 Task: Find connections with filter location Bathurst with filter topic #Techstartupwith filter profile language Spanish with filter current company Tata Power Solar Systems Limited with filter school Vidyavardhini's College of Engineering and Technology with filter industry Farming with filter service category Videography with filter keywords title Help Desk Worker/Desktop Support
Action: Mouse moved to (176, 208)
Screenshot: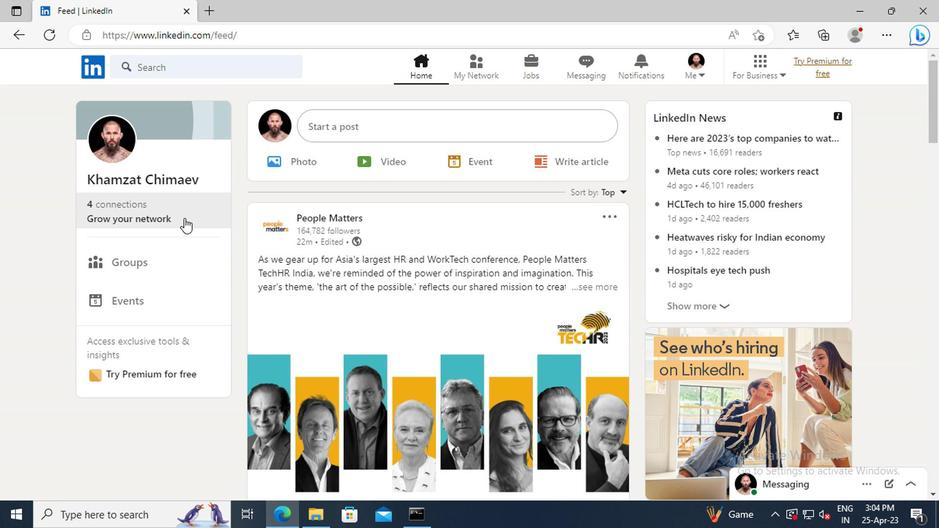 
Action: Mouse pressed left at (176, 208)
Screenshot: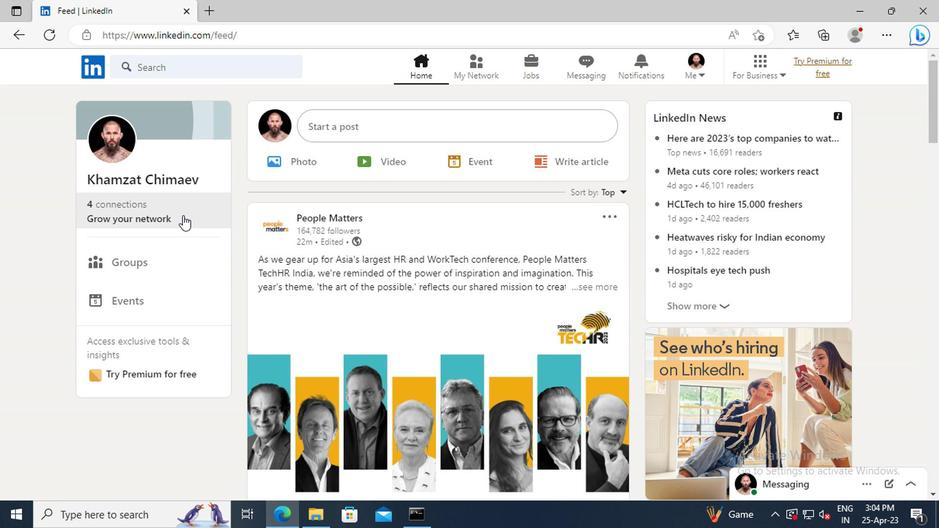 
Action: Mouse moved to (166, 150)
Screenshot: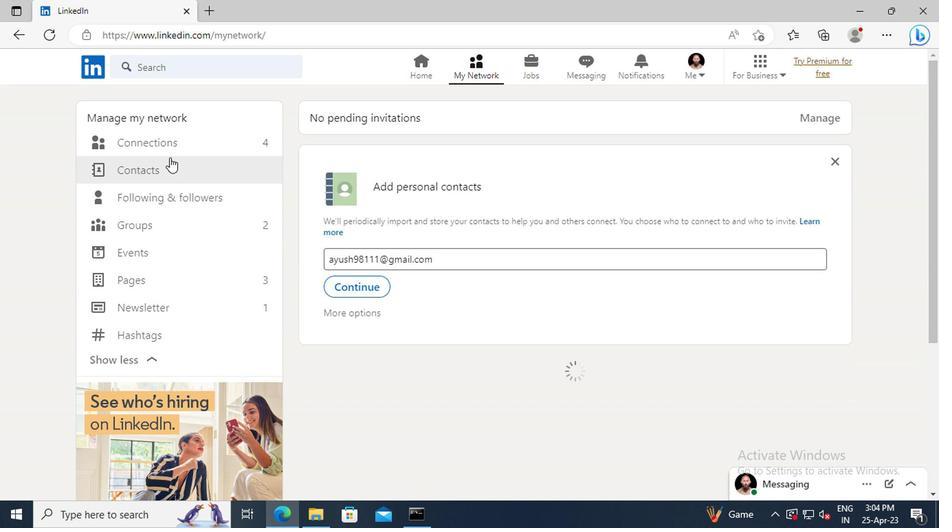 
Action: Mouse pressed left at (166, 150)
Screenshot: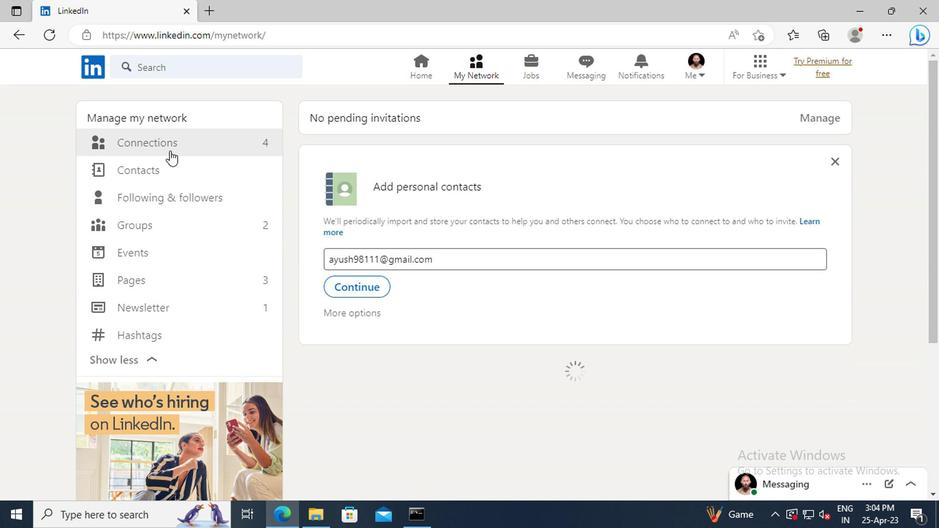 
Action: Mouse moved to (557, 142)
Screenshot: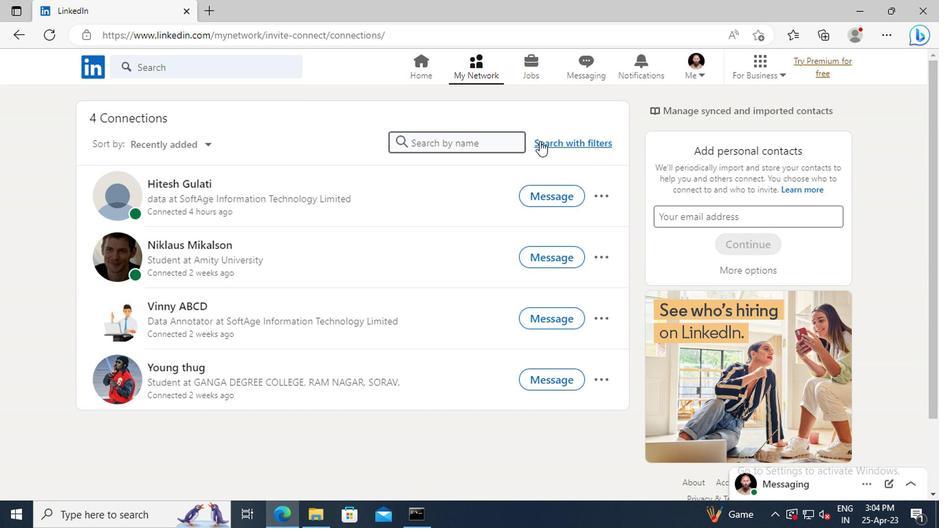 
Action: Mouse pressed left at (557, 142)
Screenshot: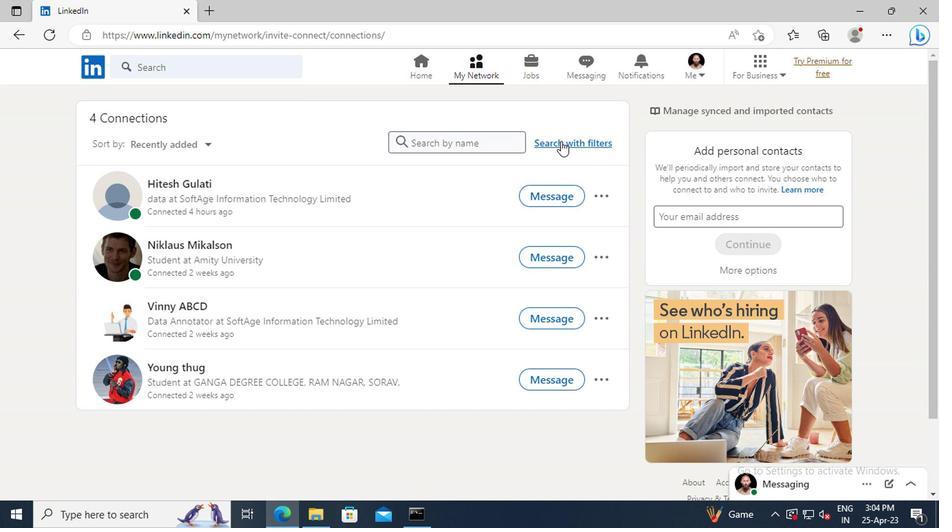 
Action: Mouse moved to (510, 110)
Screenshot: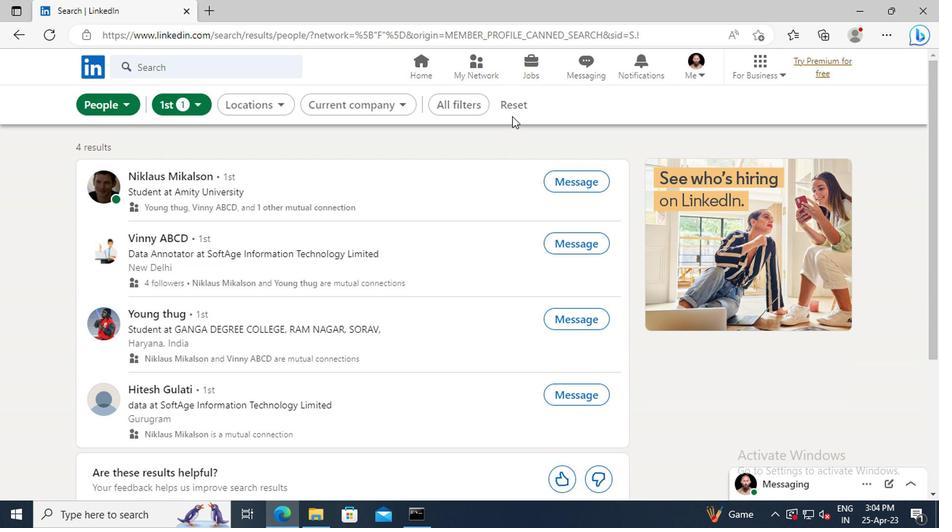 
Action: Mouse pressed left at (510, 110)
Screenshot: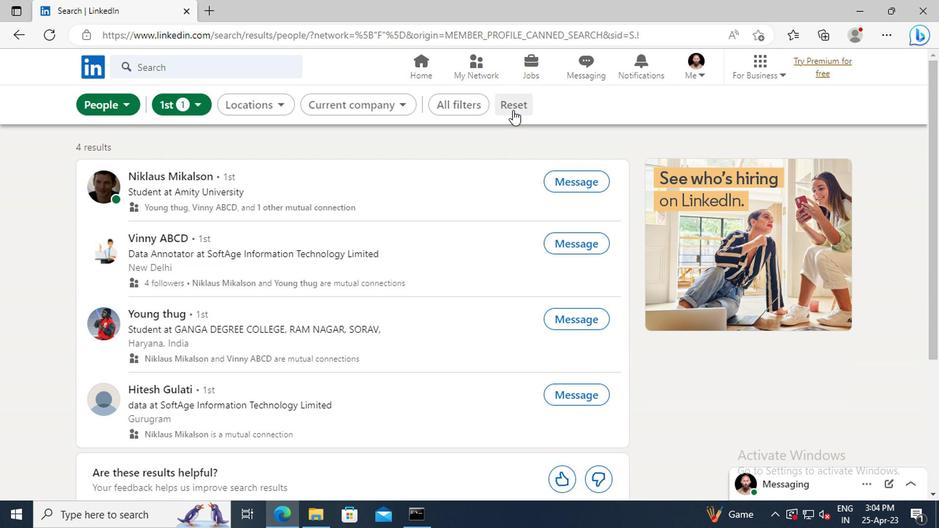 
Action: Mouse moved to (488, 109)
Screenshot: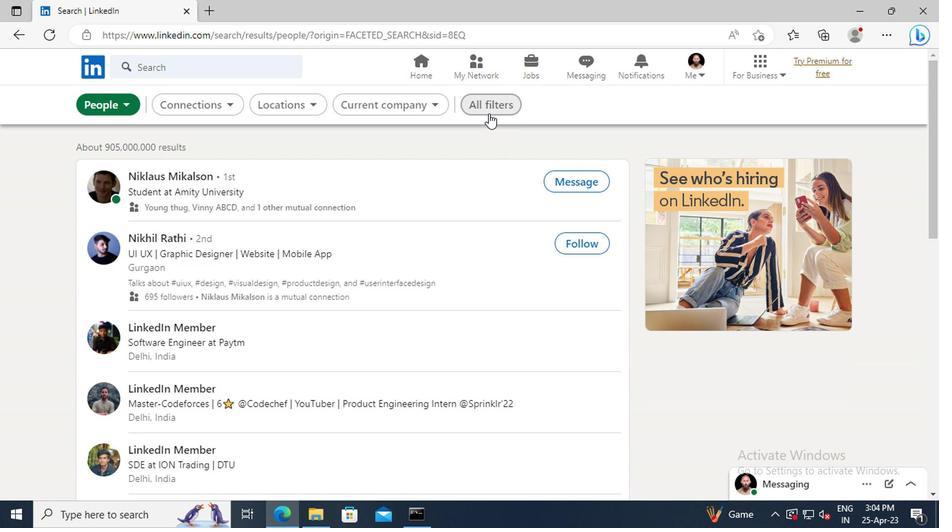 
Action: Mouse pressed left at (488, 109)
Screenshot: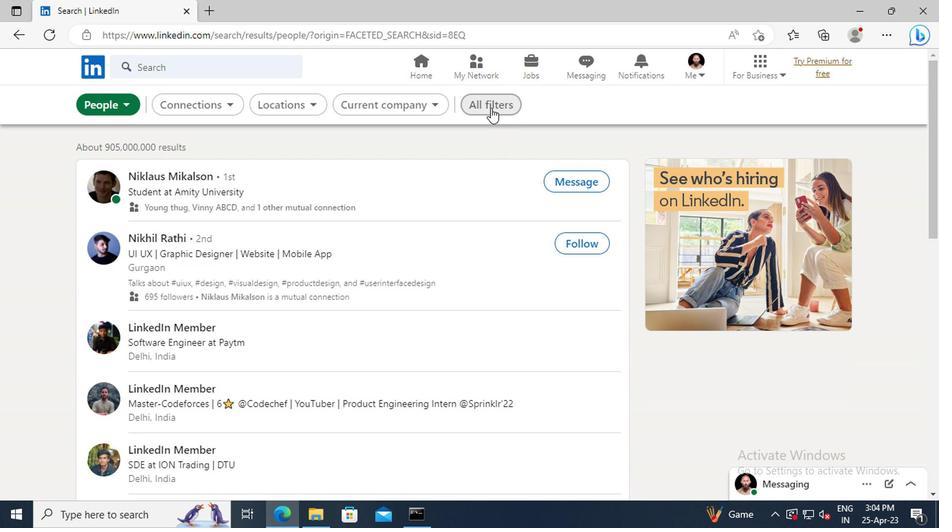 
Action: Mouse moved to (745, 272)
Screenshot: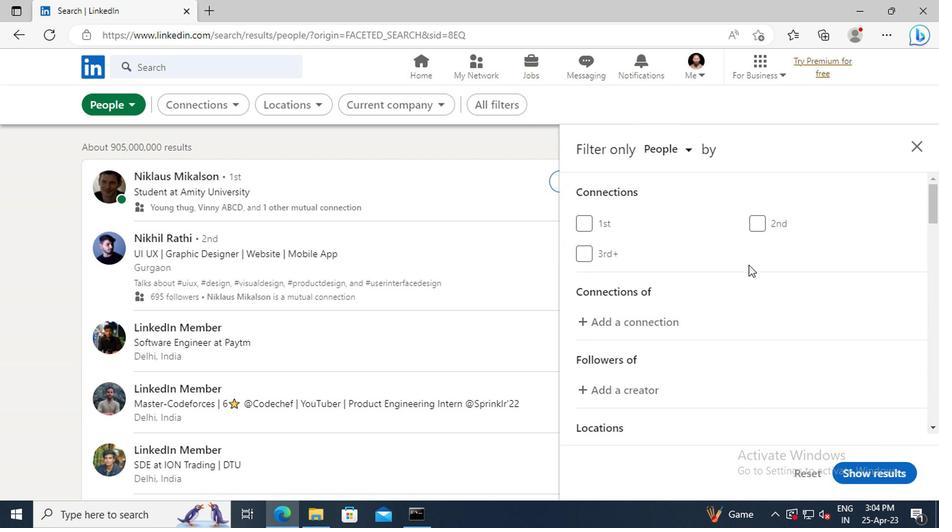 
Action: Mouse scrolled (745, 272) with delta (0, 0)
Screenshot: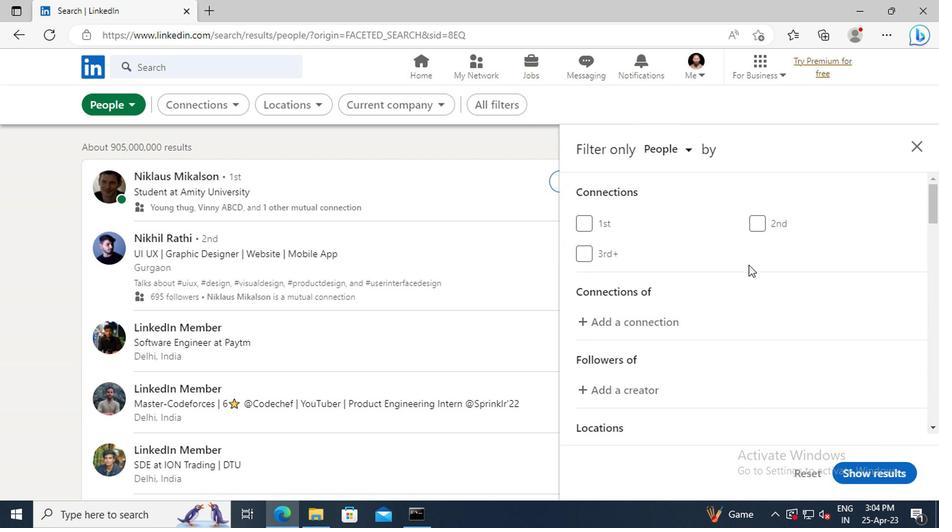 
Action: Mouse moved to (745, 273)
Screenshot: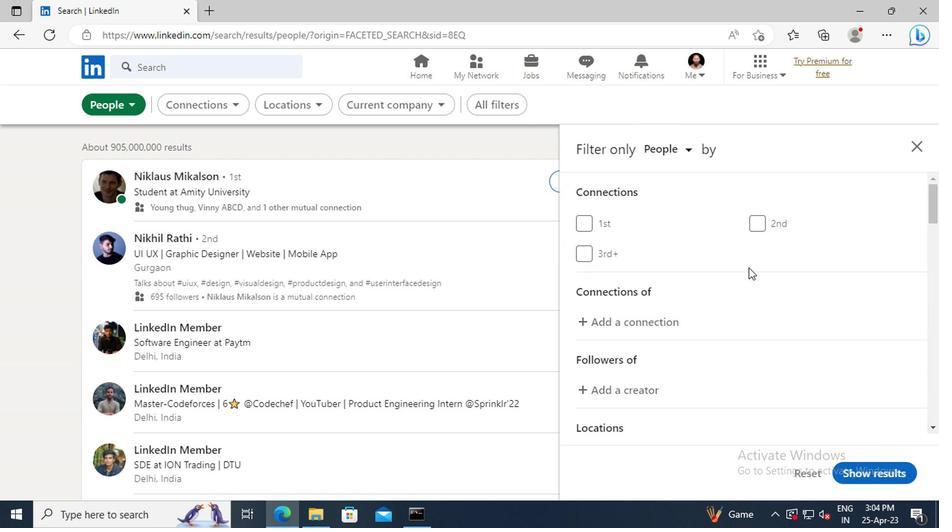 
Action: Mouse scrolled (745, 272) with delta (0, 0)
Screenshot: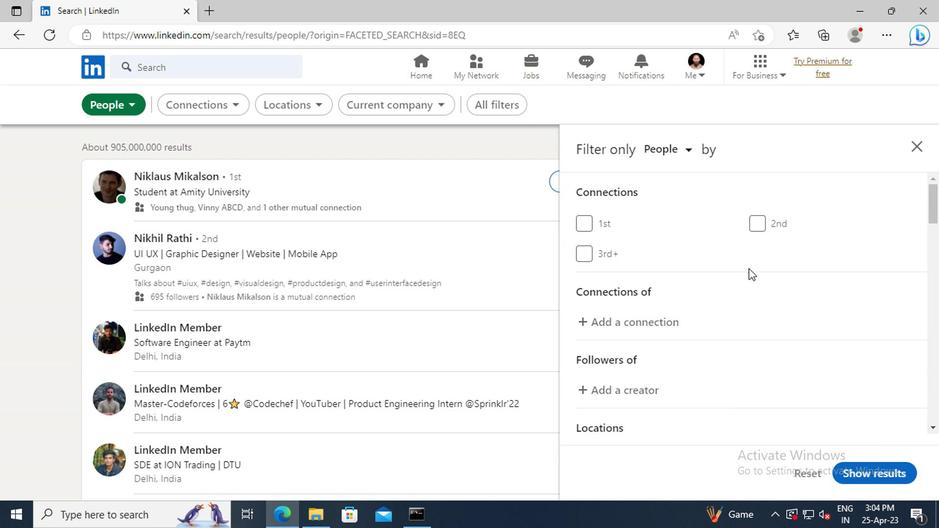 
Action: Mouse scrolled (745, 272) with delta (0, 0)
Screenshot: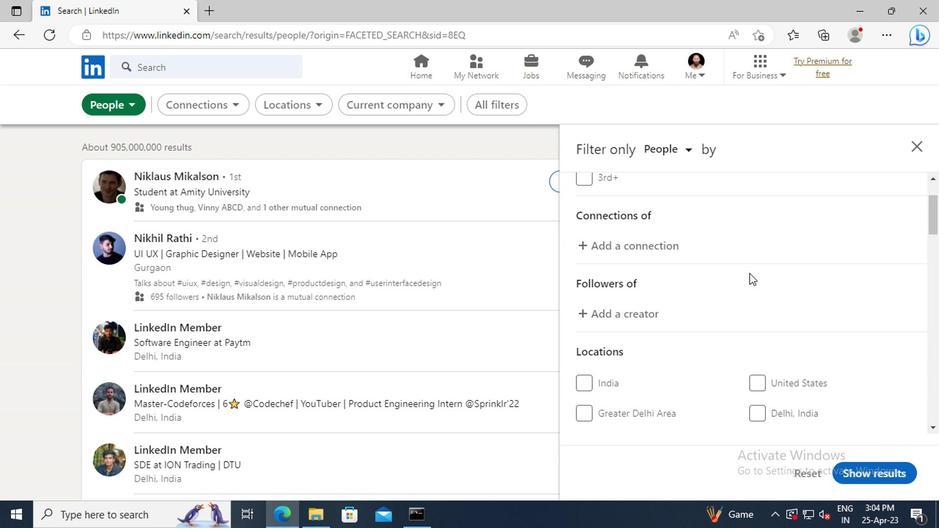 
Action: Mouse scrolled (745, 272) with delta (0, 0)
Screenshot: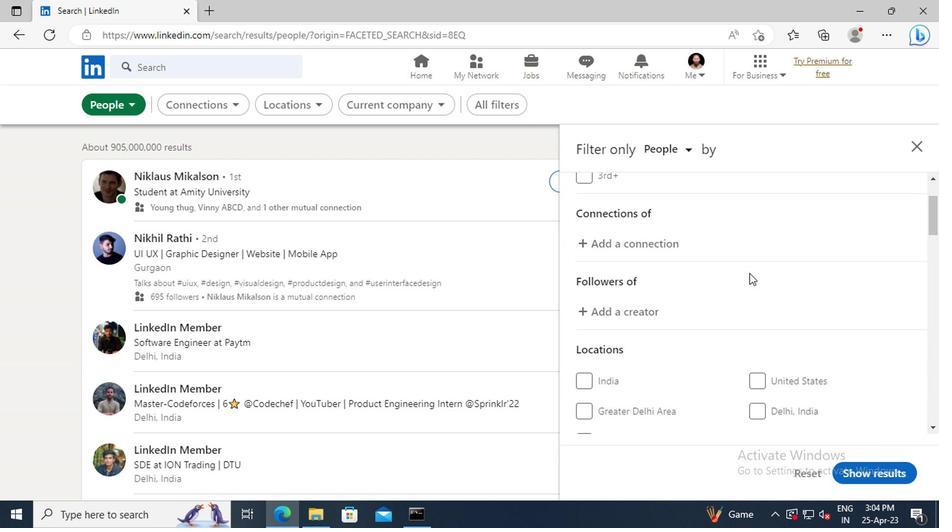 
Action: Mouse moved to (745, 274)
Screenshot: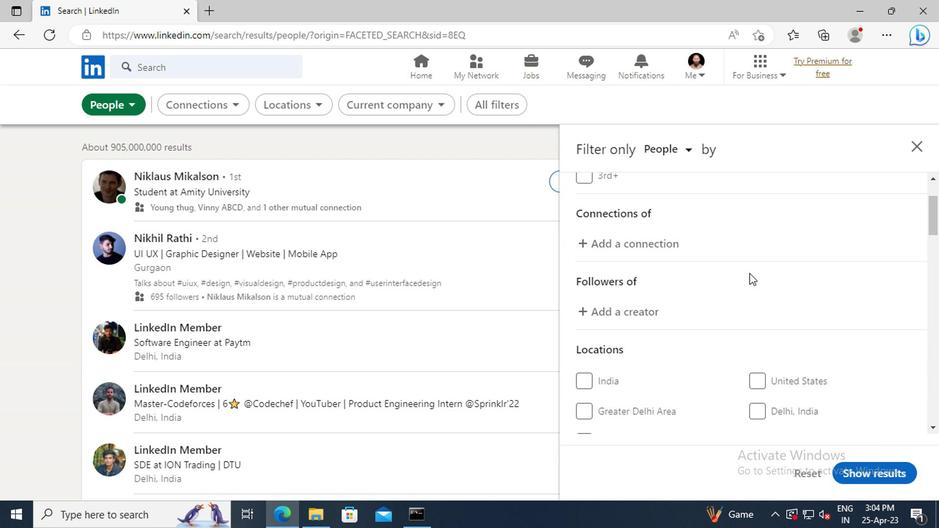 
Action: Mouse scrolled (745, 273) with delta (0, 0)
Screenshot: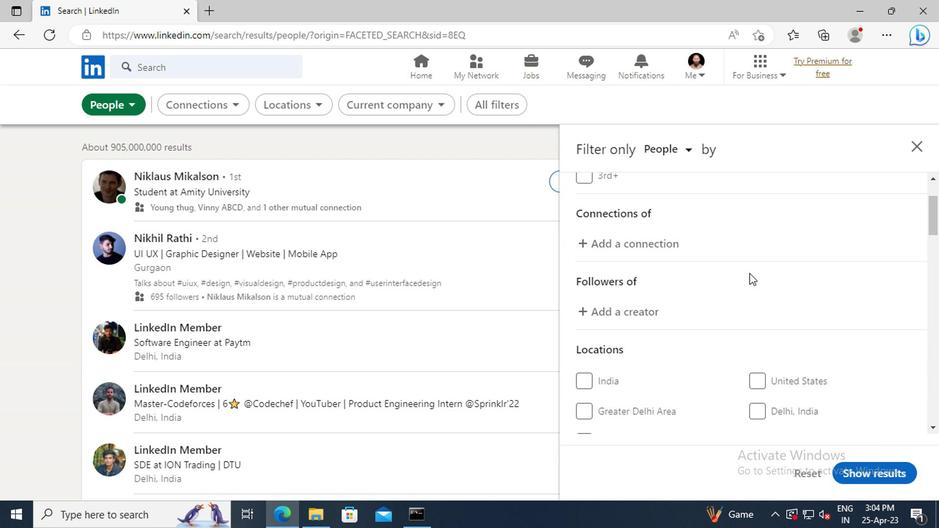 
Action: Mouse moved to (778, 320)
Screenshot: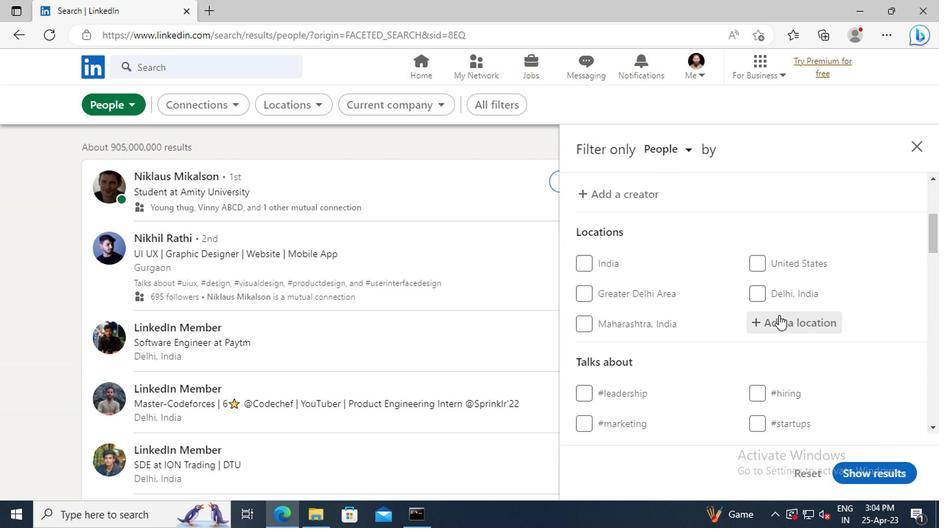 
Action: Mouse pressed left at (778, 320)
Screenshot: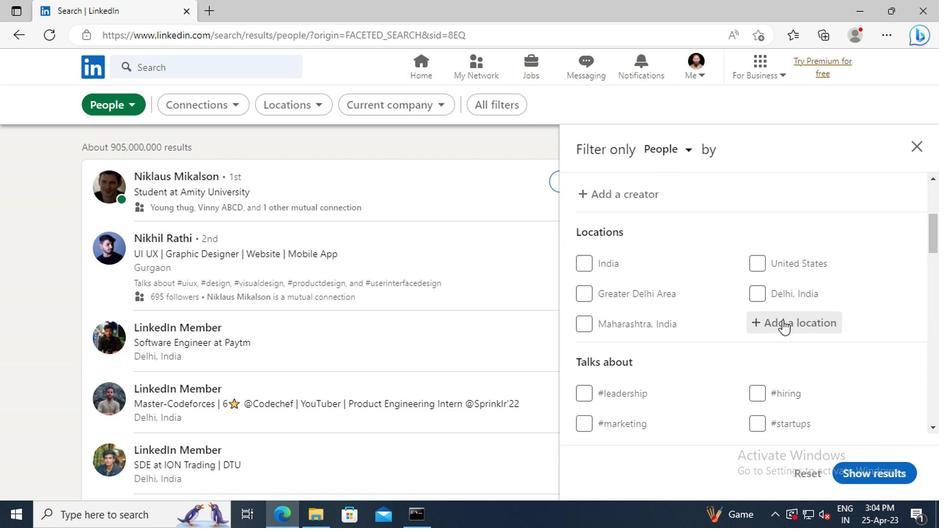 
Action: Key pressed <Key.shift>BATHURST
Screenshot: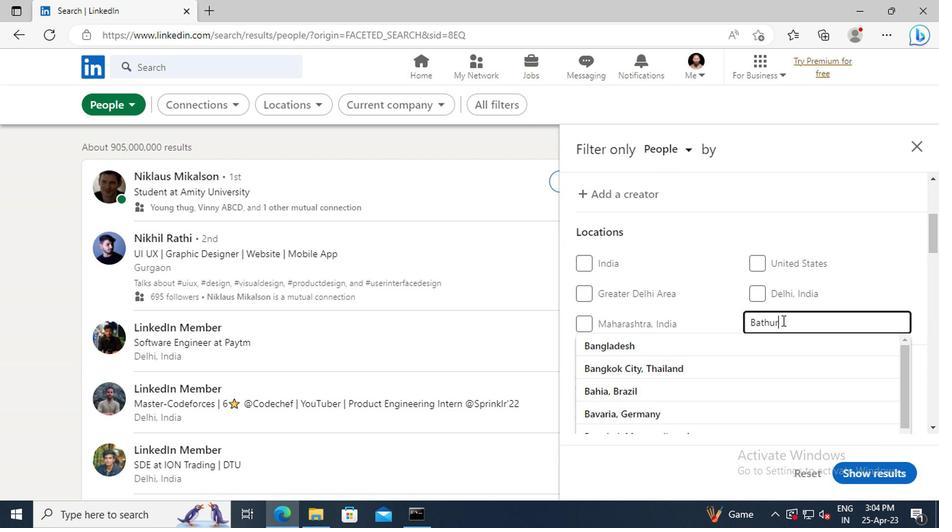 
Action: Mouse moved to (787, 348)
Screenshot: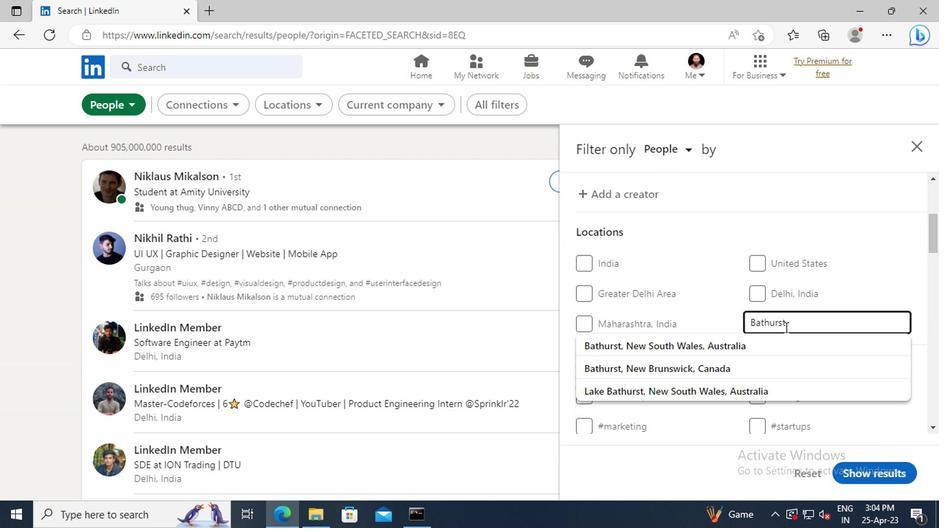 
Action: Mouse pressed left at (787, 348)
Screenshot: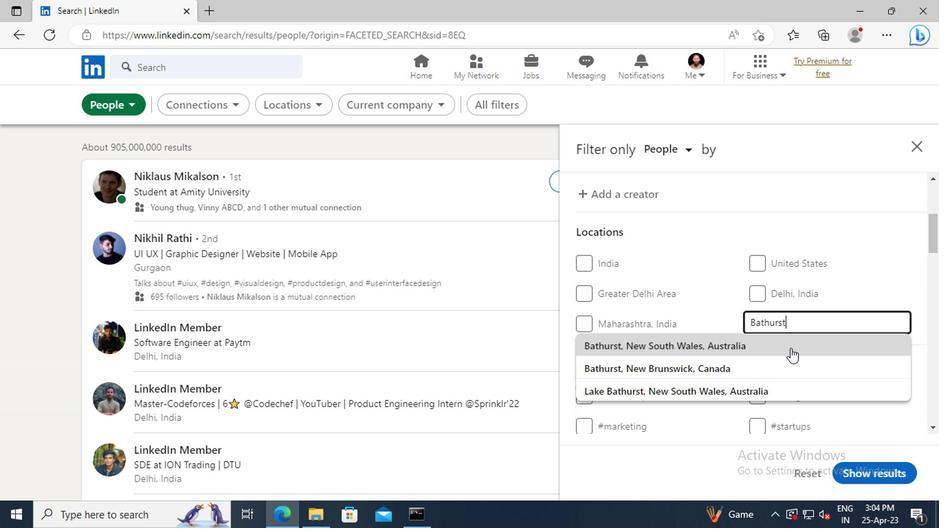 
Action: Mouse moved to (786, 325)
Screenshot: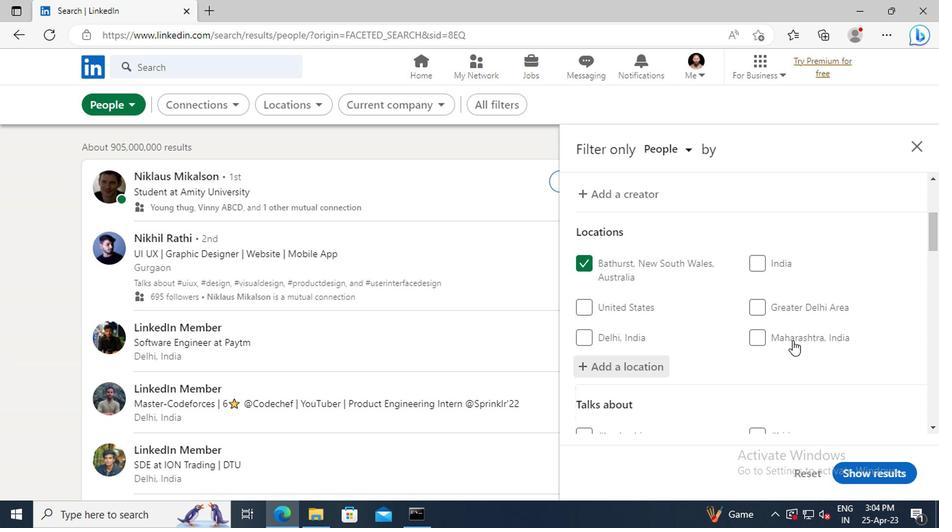 
Action: Mouse scrolled (786, 324) with delta (0, 0)
Screenshot: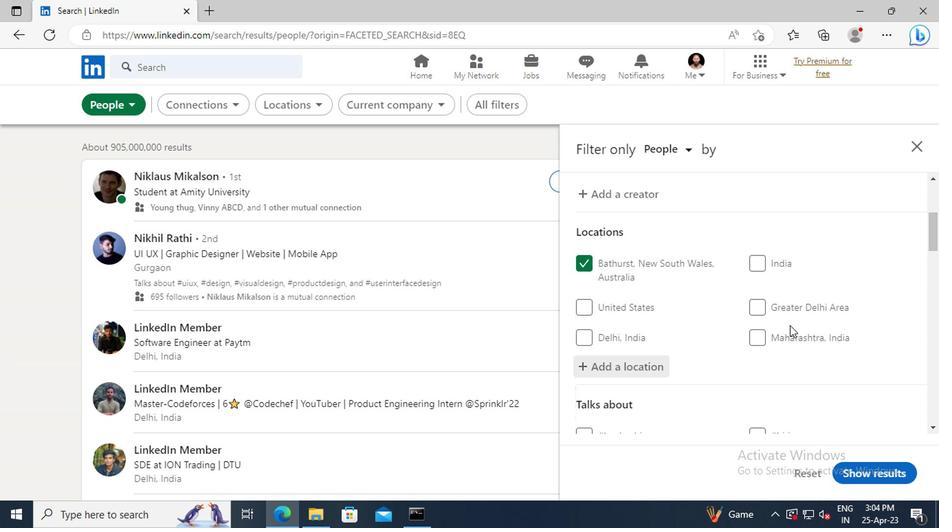 
Action: Mouse scrolled (786, 324) with delta (0, 0)
Screenshot: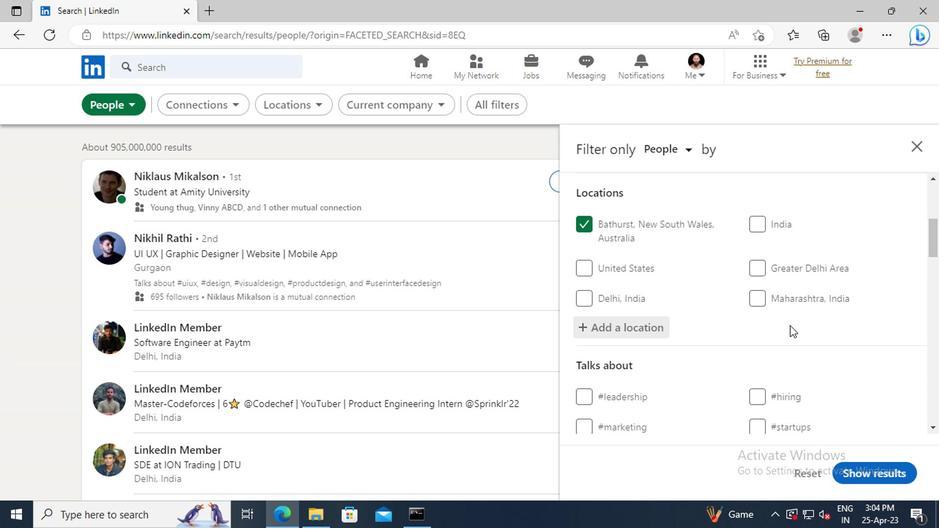 
Action: Mouse scrolled (786, 324) with delta (0, 0)
Screenshot: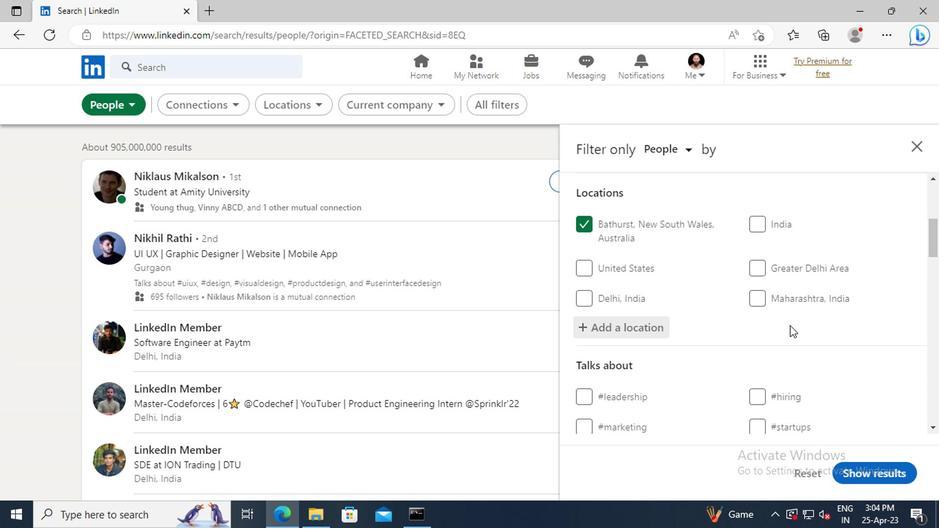 
Action: Mouse scrolled (786, 324) with delta (0, 0)
Screenshot: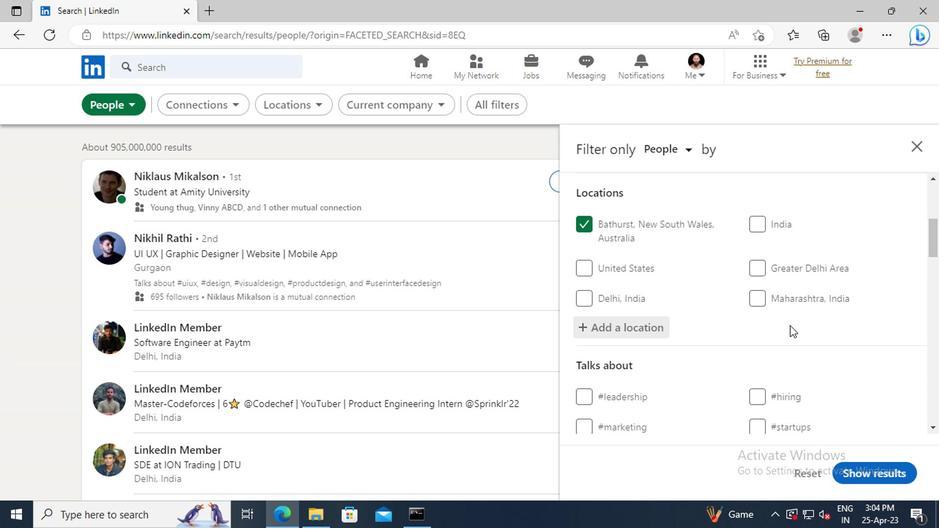 
Action: Mouse moved to (791, 343)
Screenshot: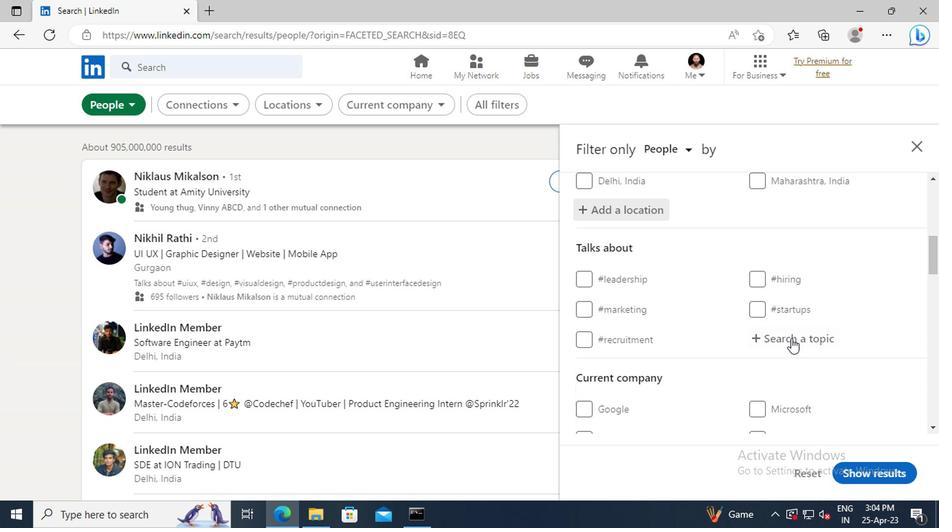
Action: Mouse pressed left at (791, 343)
Screenshot: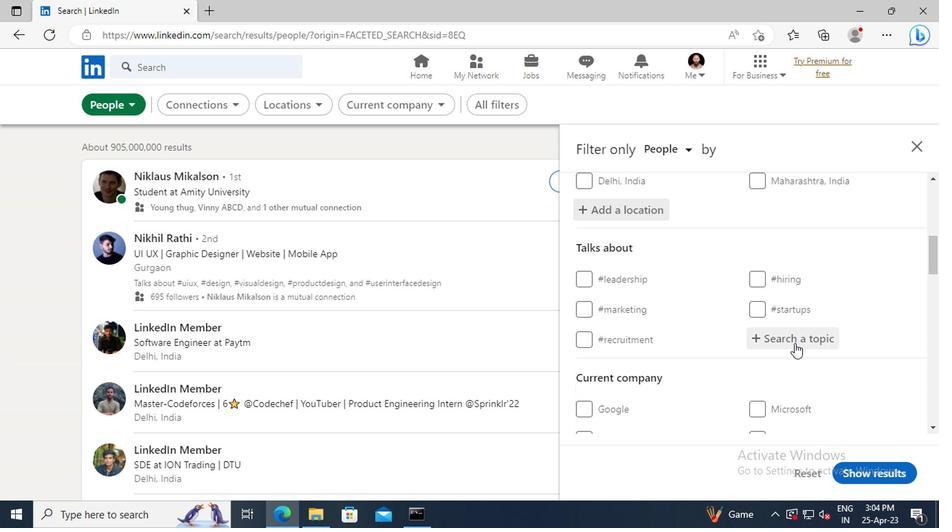 
Action: Key pressed <Key.shift>#<Key.shift>TECHSTARTUPWITH
Screenshot: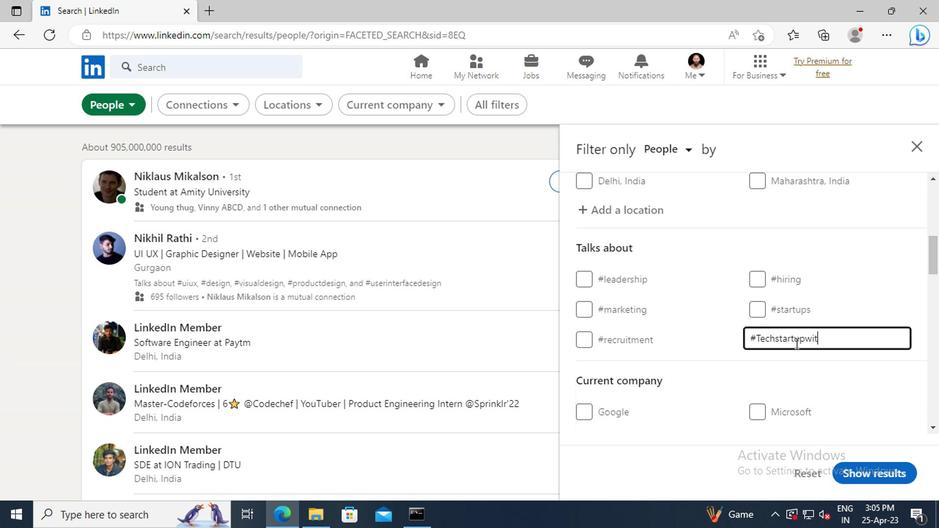 
Action: Mouse scrolled (791, 342) with delta (0, 0)
Screenshot: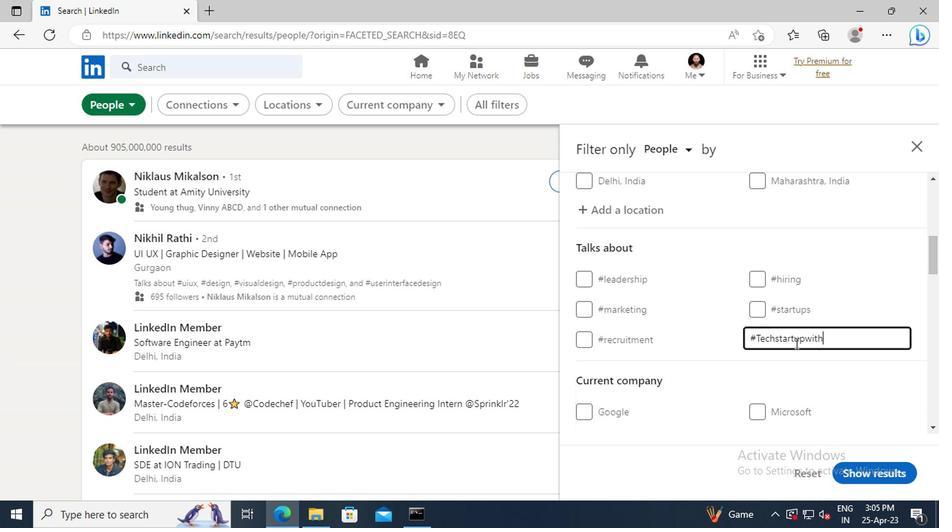 
Action: Mouse scrolled (791, 342) with delta (0, 0)
Screenshot: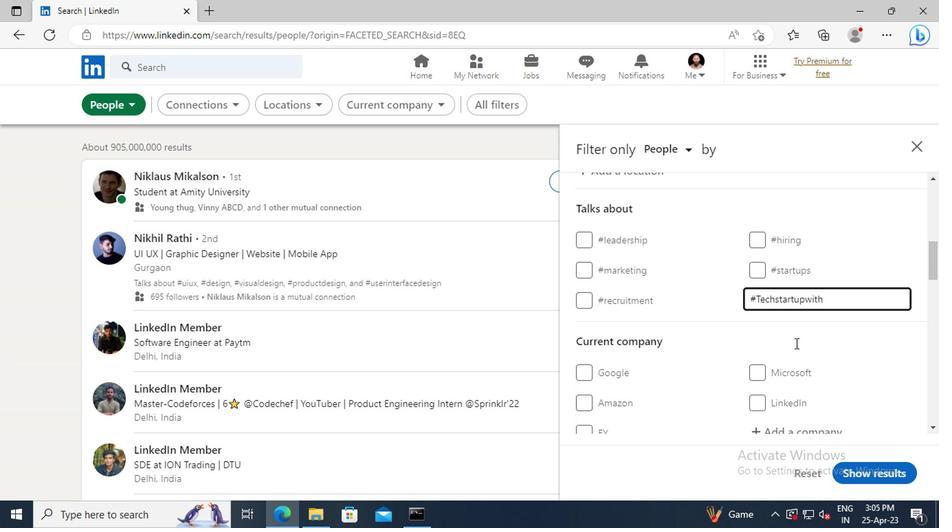 
Action: Mouse scrolled (791, 342) with delta (0, 0)
Screenshot: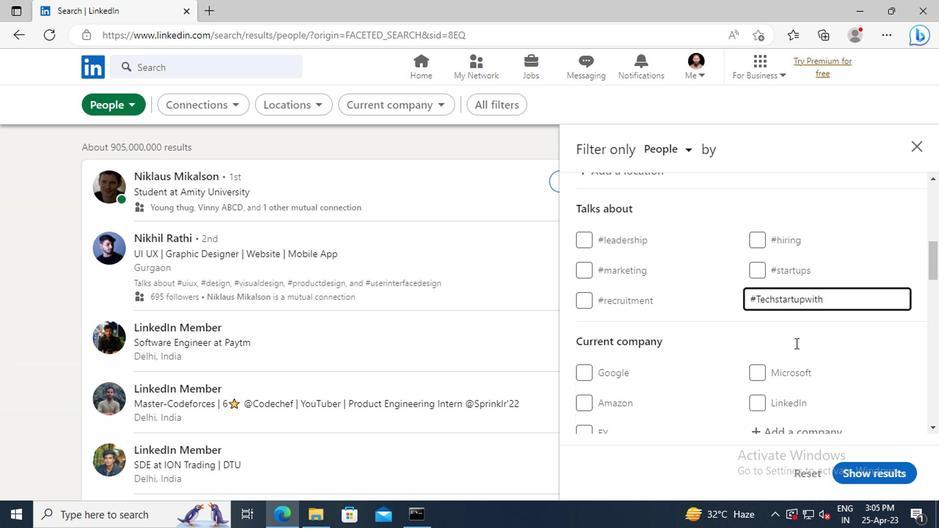 
Action: Mouse scrolled (791, 342) with delta (0, 0)
Screenshot: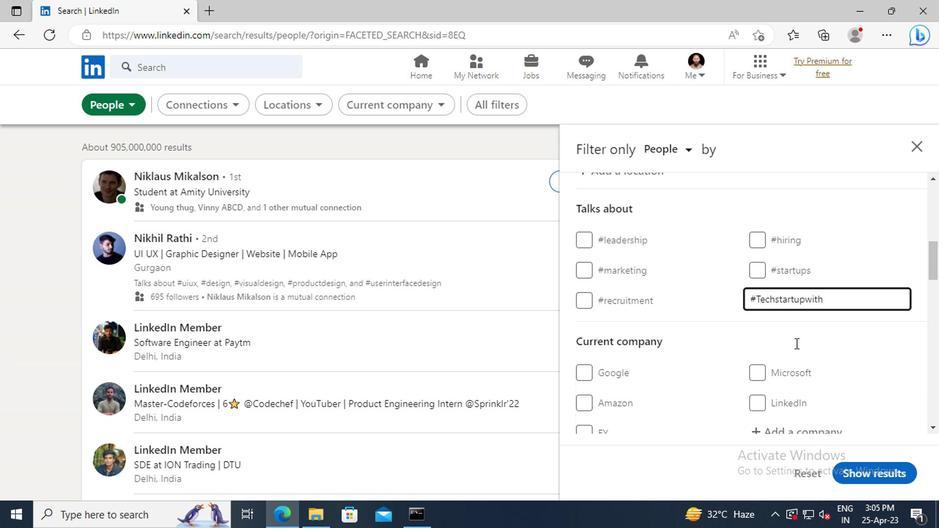 
Action: Mouse scrolled (791, 342) with delta (0, 0)
Screenshot: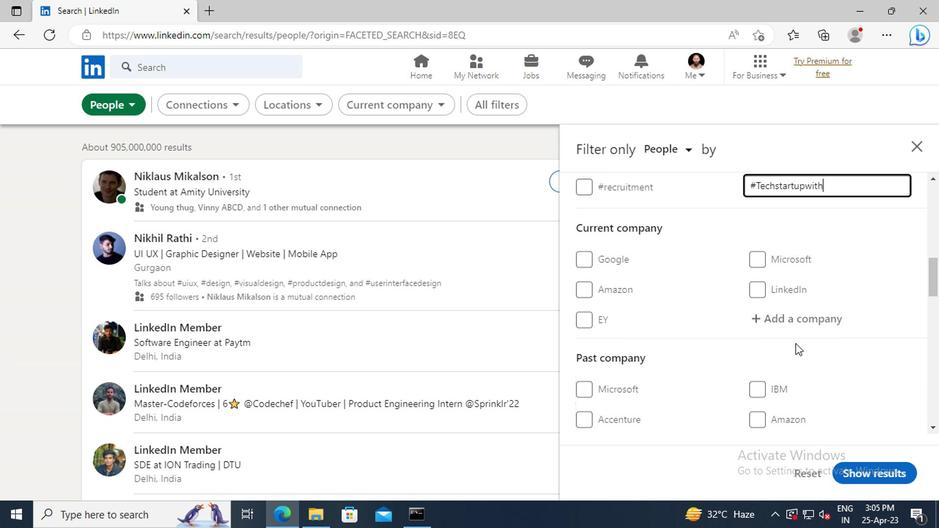 
Action: Mouse scrolled (791, 342) with delta (0, 0)
Screenshot: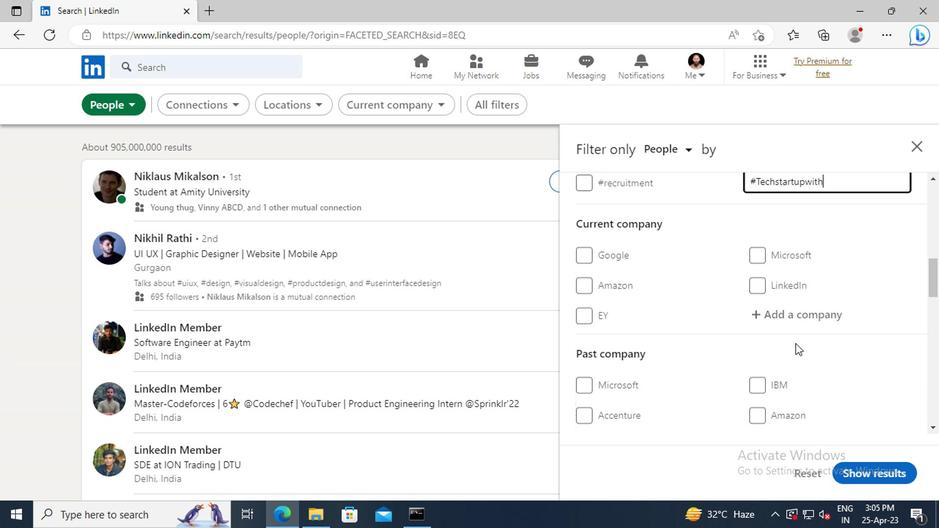 
Action: Mouse scrolled (791, 342) with delta (0, 0)
Screenshot: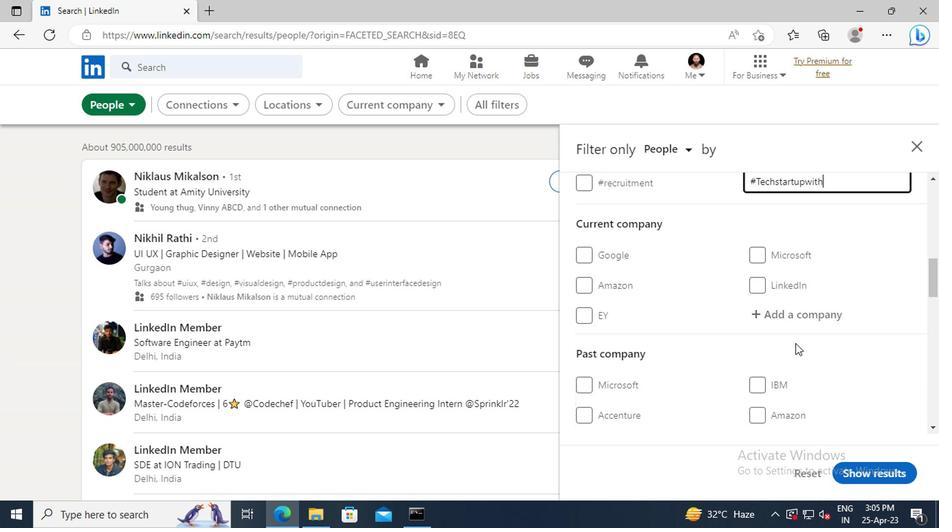 
Action: Mouse scrolled (791, 342) with delta (0, 0)
Screenshot: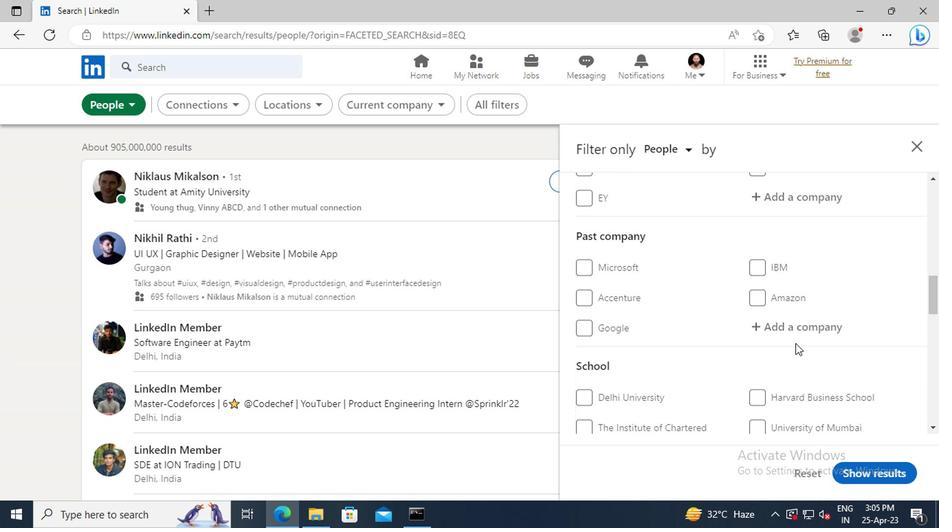 
Action: Mouse scrolled (791, 342) with delta (0, 0)
Screenshot: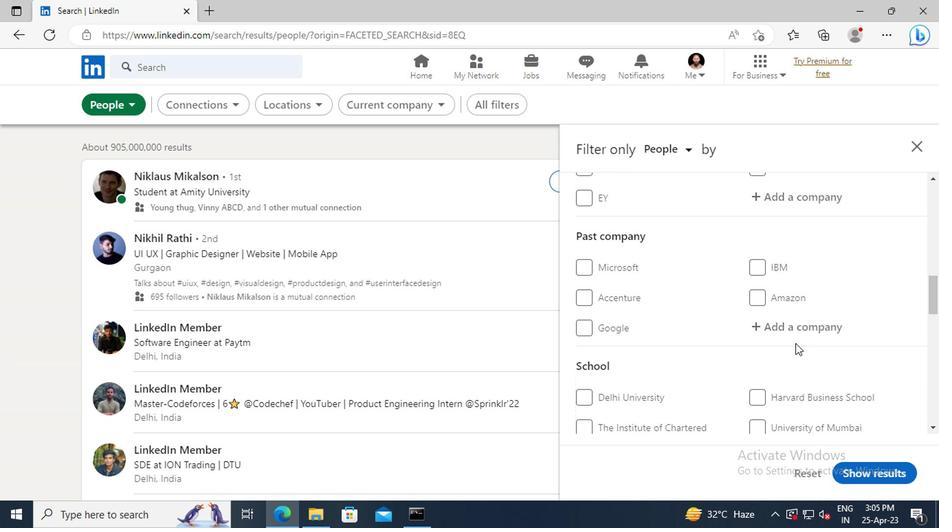 
Action: Mouse scrolled (791, 342) with delta (0, 0)
Screenshot: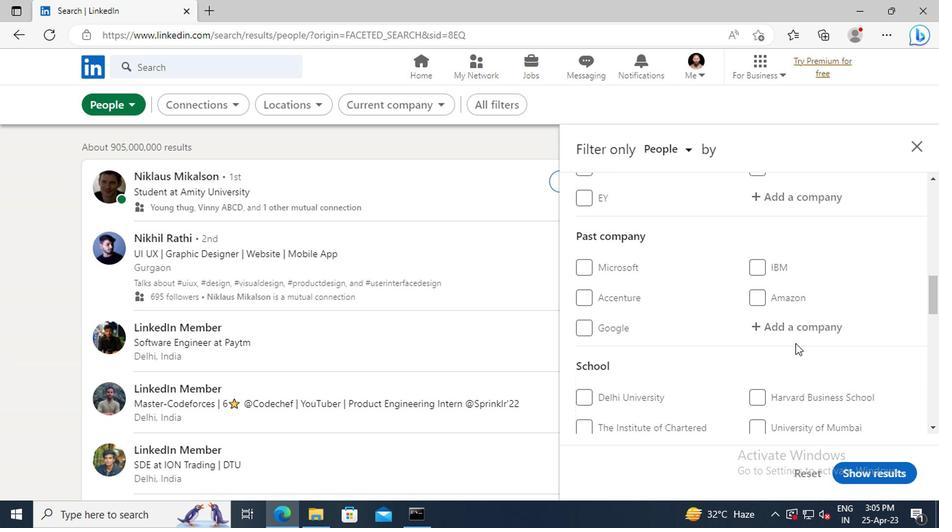 
Action: Mouse scrolled (791, 342) with delta (0, 0)
Screenshot: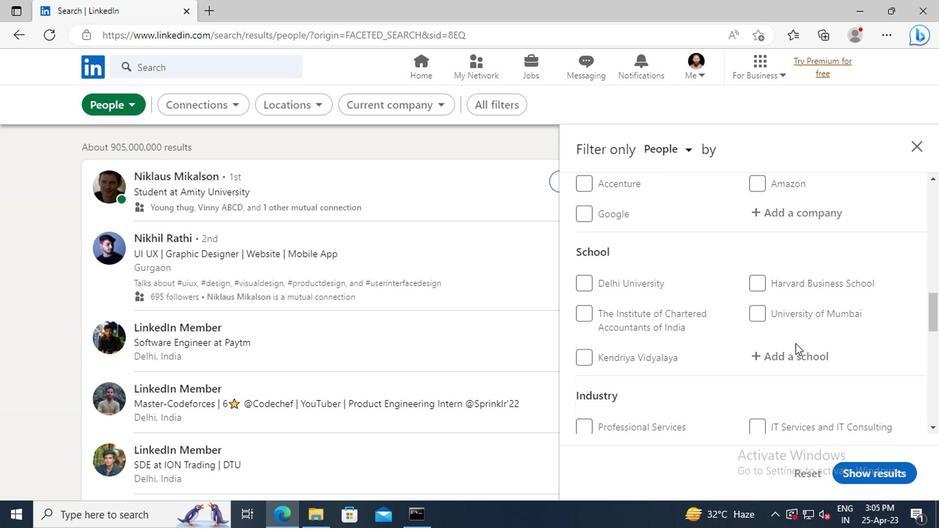 
Action: Mouse scrolled (791, 342) with delta (0, 0)
Screenshot: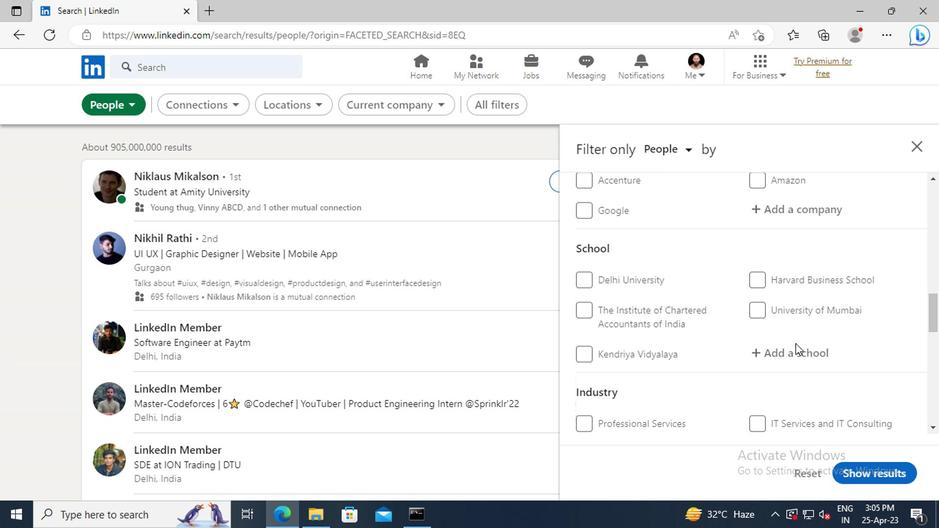 
Action: Mouse scrolled (791, 342) with delta (0, 0)
Screenshot: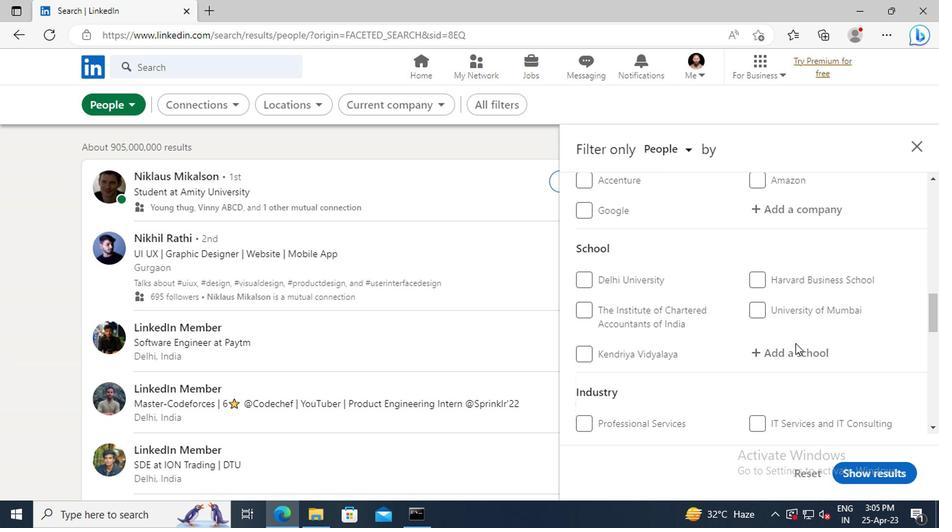 
Action: Mouse scrolled (791, 342) with delta (0, 0)
Screenshot: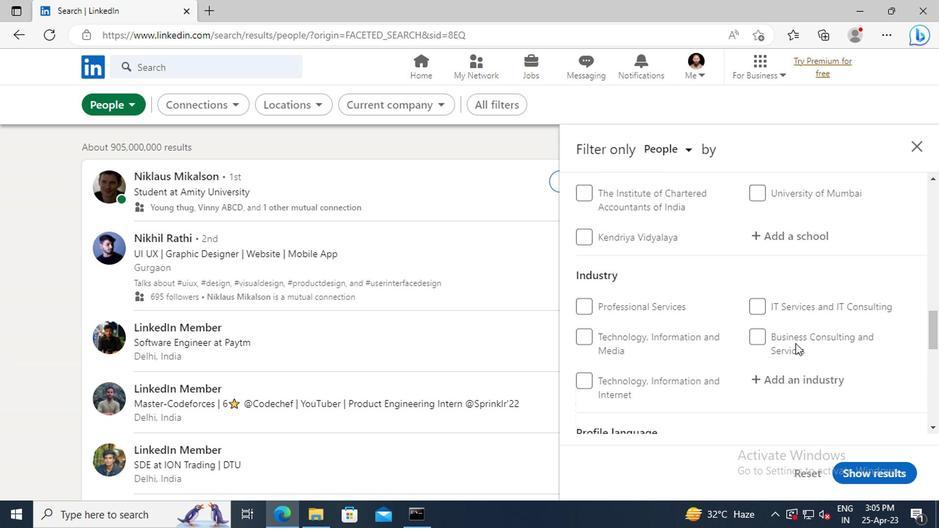 
Action: Mouse scrolled (791, 342) with delta (0, 0)
Screenshot: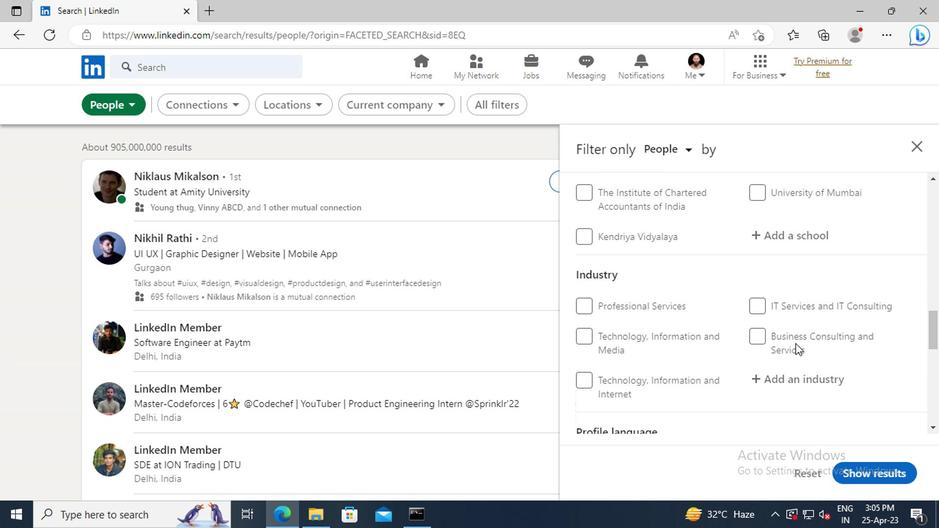 
Action: Mouse scrolled (791, 342) with delta (0, 0)
Screenshot: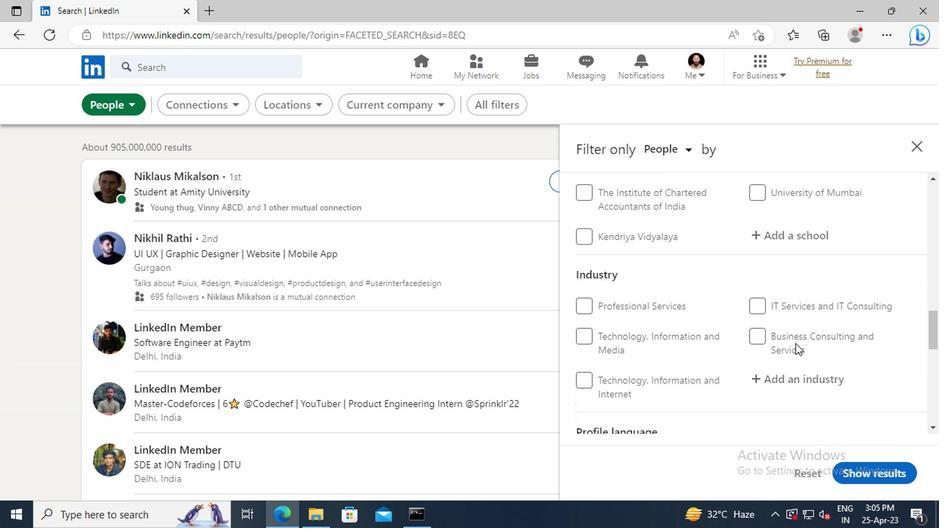 
Action: Mouse moved to (580, 378)
Screenshot: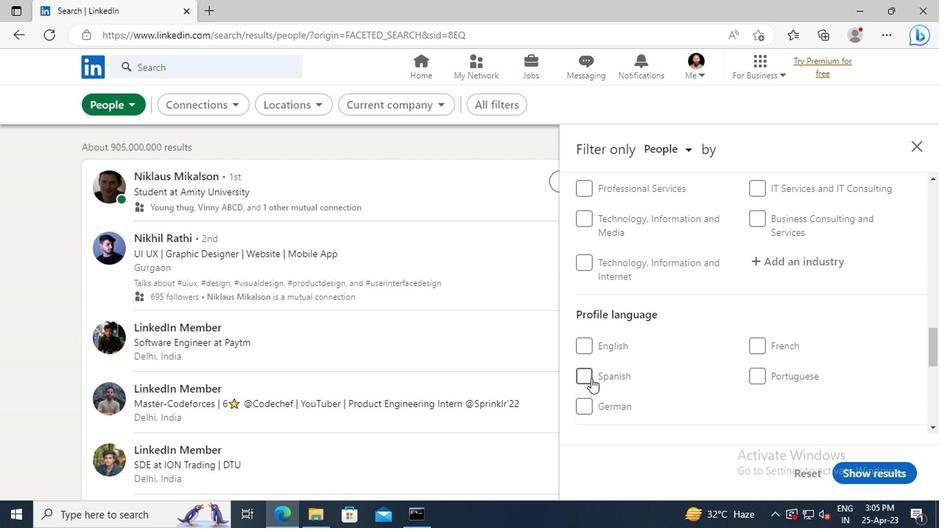 
Action: Mouse pressed left at (580, 378)
Screenshot: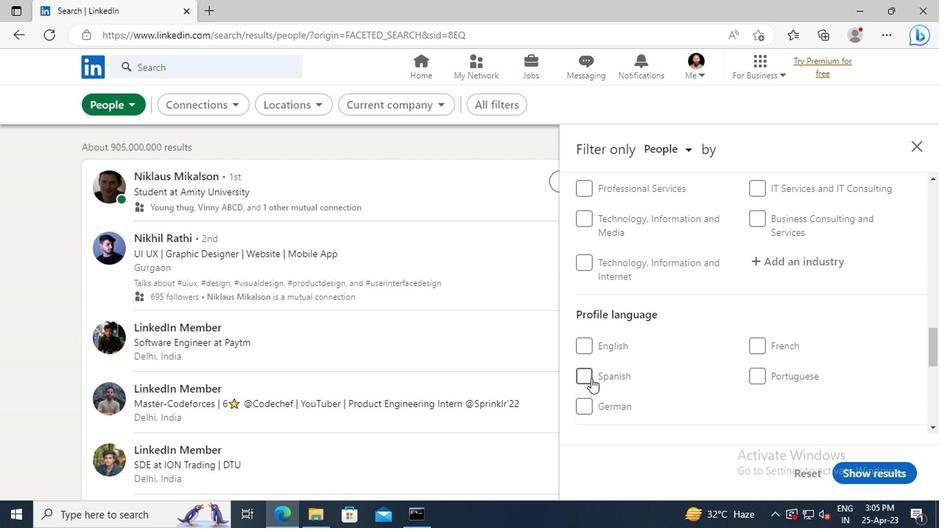 
Action: Mouse moved to (722, 375)
Screenshot: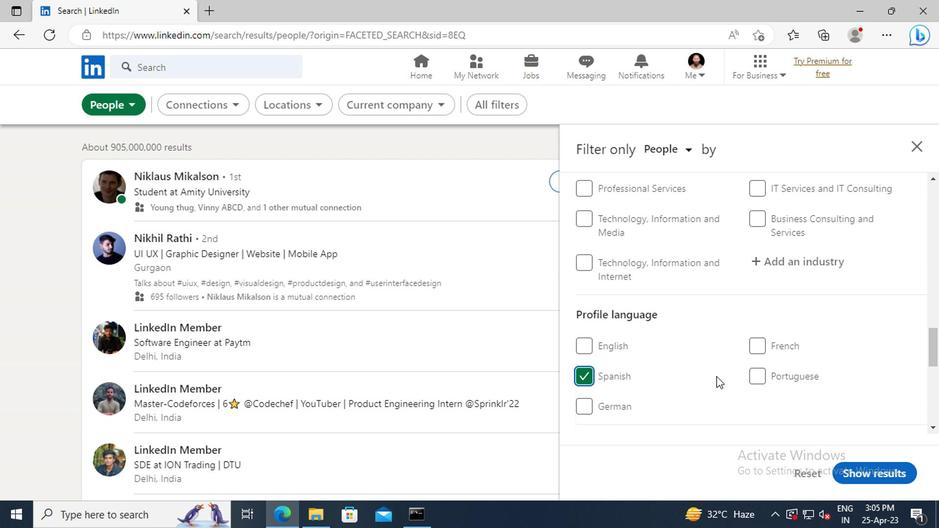 
Action: Mouse scrolled (722, 376) with delta (0, 0)
Screenshot: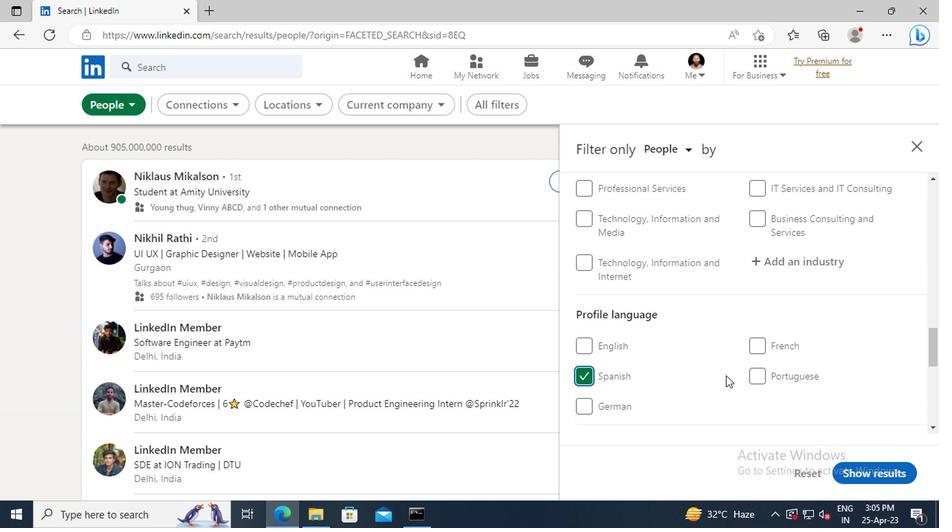 
Action: Mouse scrolled (722, 376) with delta (0, 0)
Screenshot: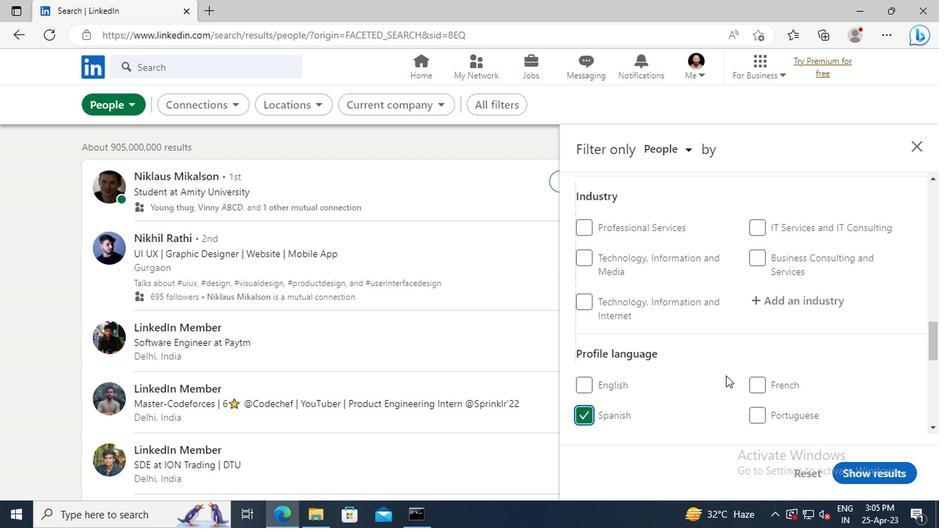 
Action: Mouse scrolled (722, 376) with delta (0, 0)
Screenshot: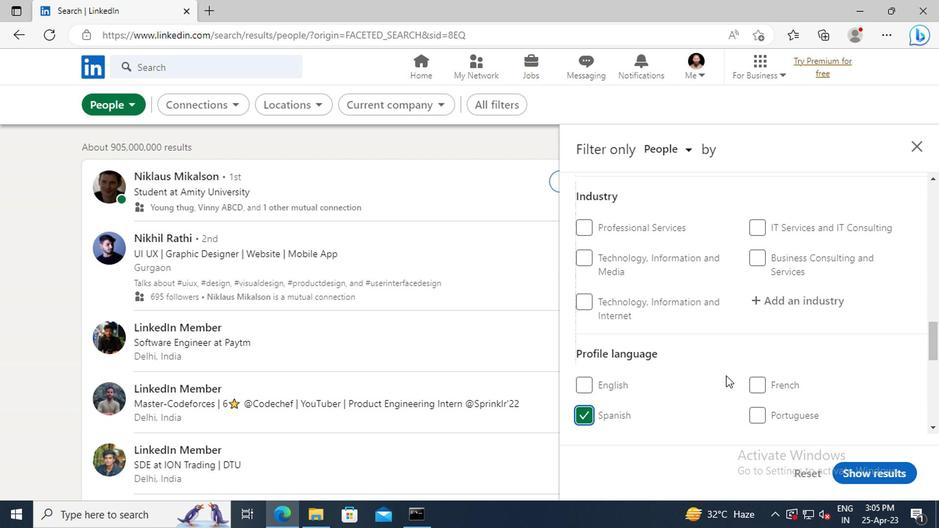
Action: Mouse scrolled (722, 376) with delta (0, 0)
Screenshot: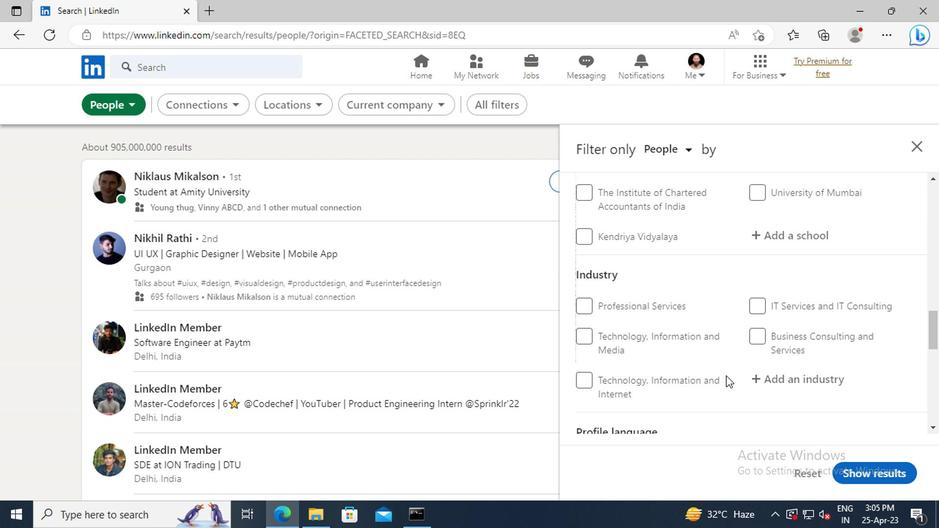 
Action: Mouse scrolled (722, 376) with delta (0, 0)
Screenshot: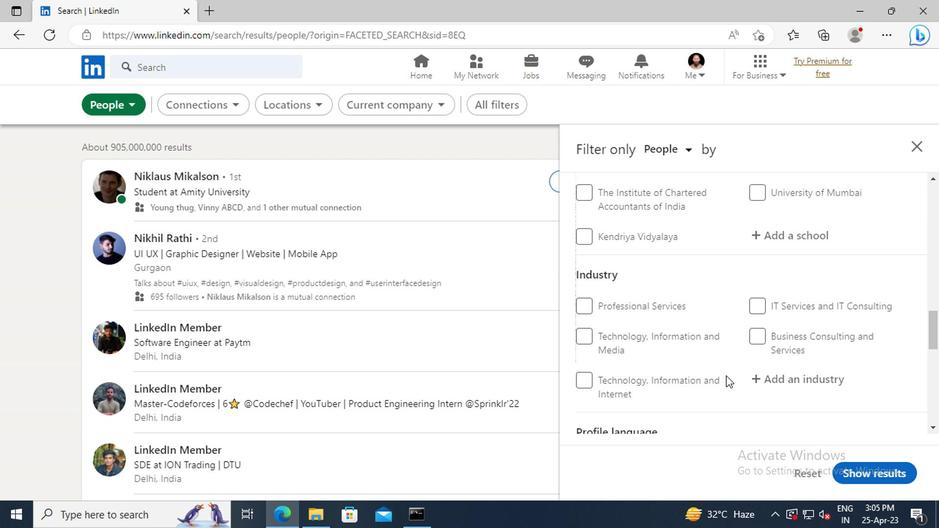 
Action: Mouse scrolled (722, 376) with delta (0, 0)
Screenshot: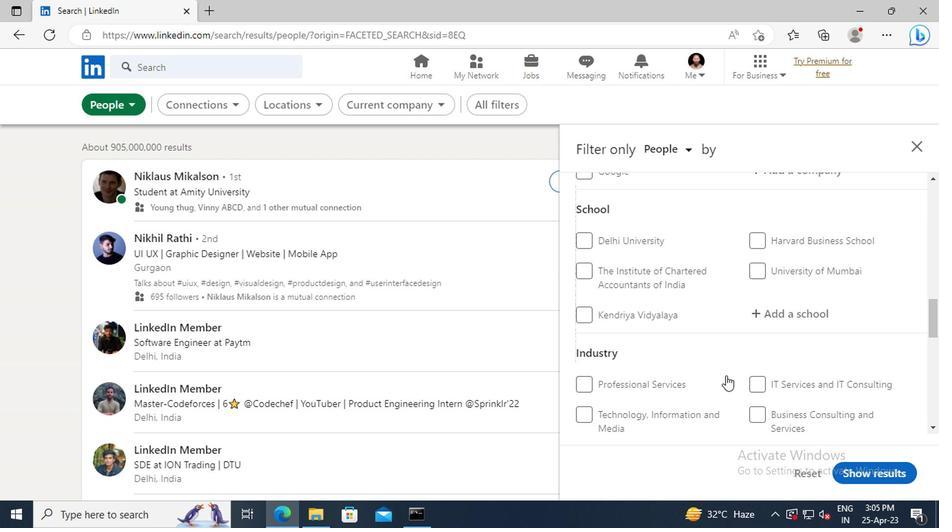 
Action: Mouse scrolled (722, 376) with delta (0, 0)
Screenshot: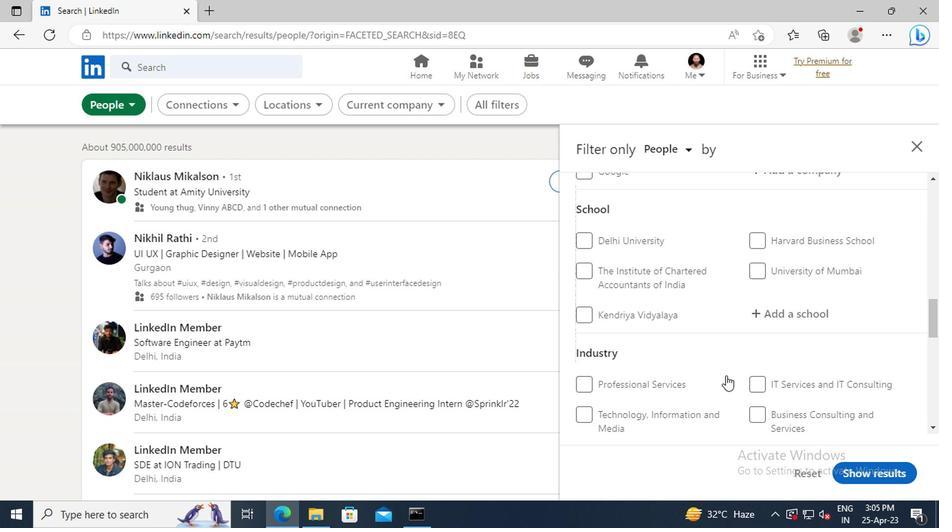 
Action: Mouse scrolled (722, 376) with delta (0, 0)
Screenshot: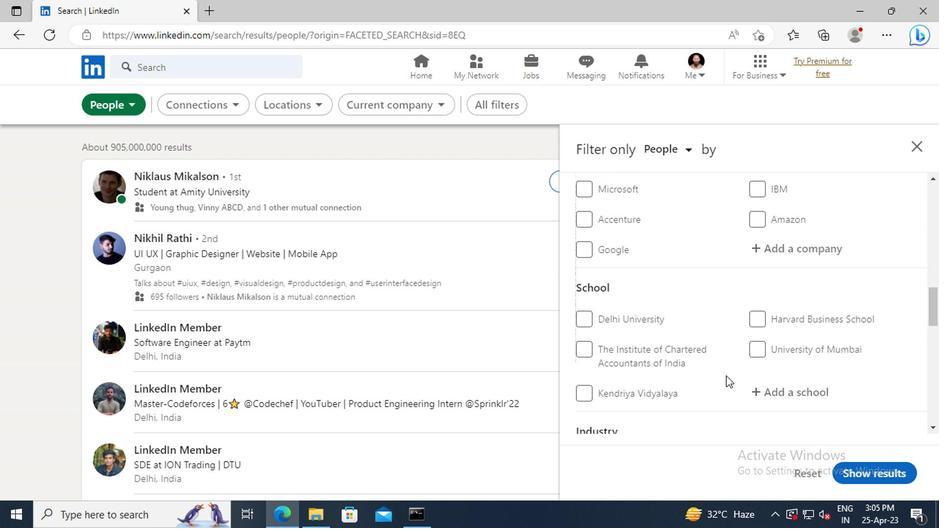 
Action: Mouse moved to (723, 374)
Screenshot: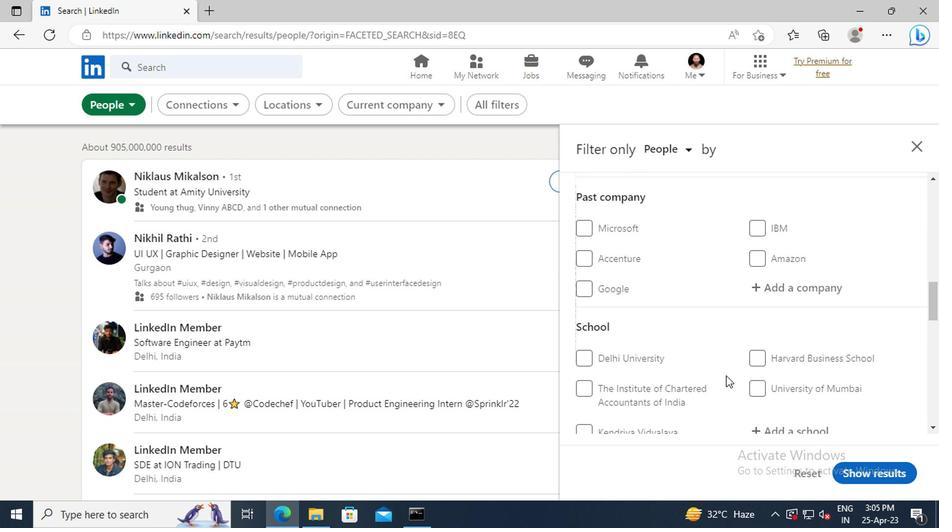 
Action: Mouse scrolled (723, 374) with delta (0, 0)
Screenshot: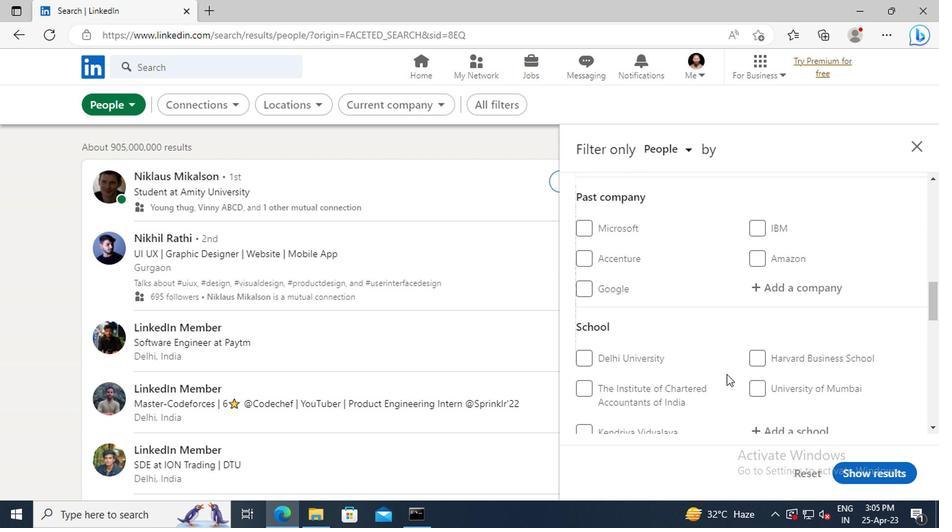 
Action: Mouse scrolled (723, 374) with delta (0, 0)
Screenshot: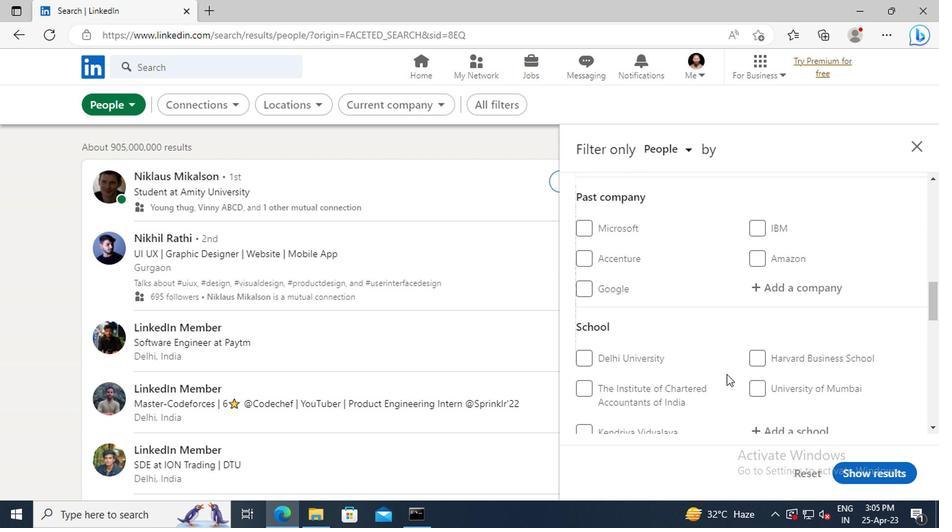 
Action: Mouse scrolled (723, 374) with delta (0, 0)
Screenshot: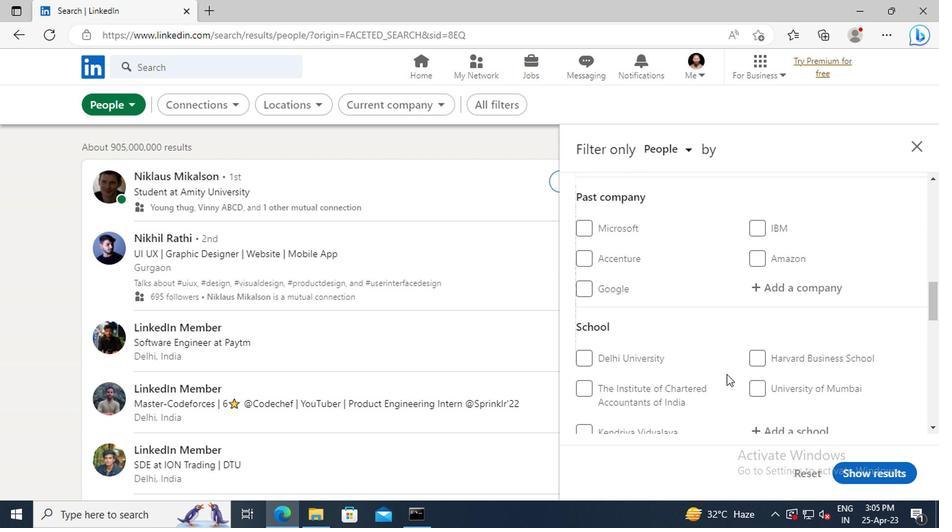 
Action: Mouse scrolled (723, 374) with delta (0, 0)
Screenshot: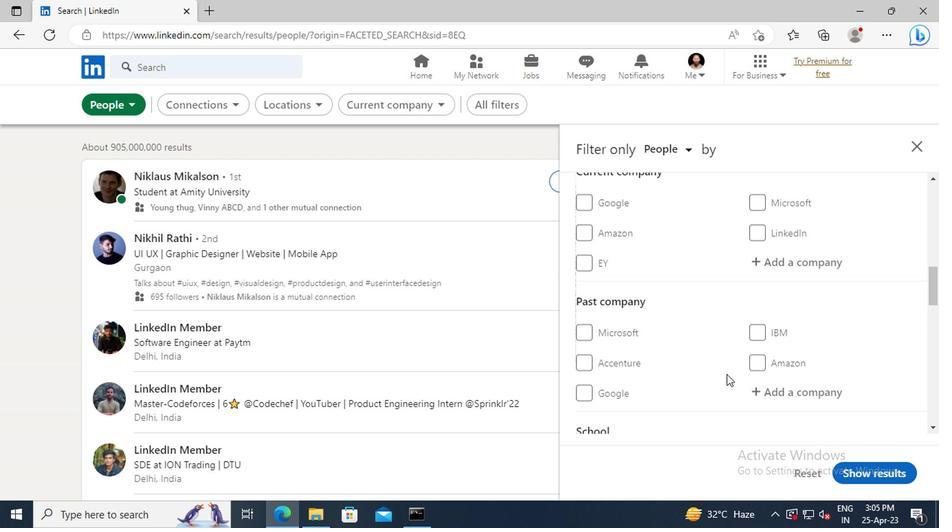 
Action: Mouse scrolled (723, 374) with delta (0, 0)
Screenshot: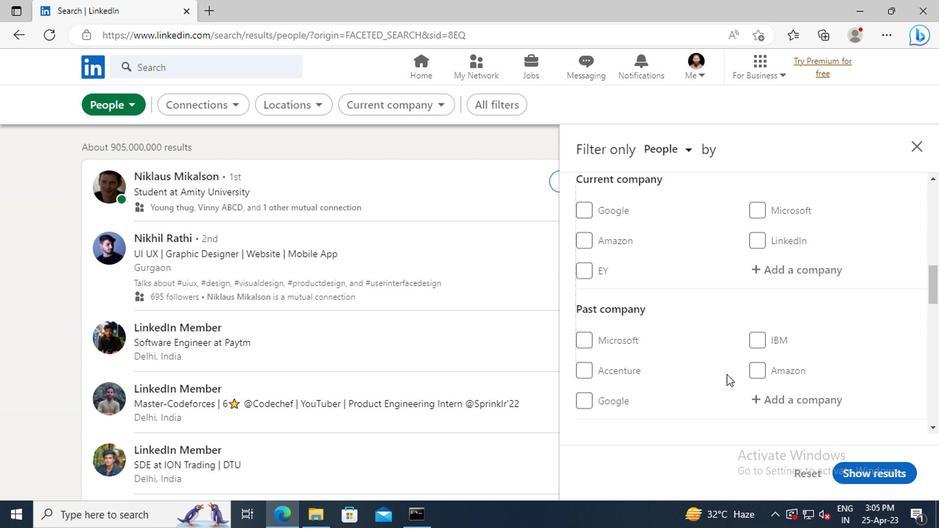 
Action: Mouse moved to (762, 357)
Screenshot: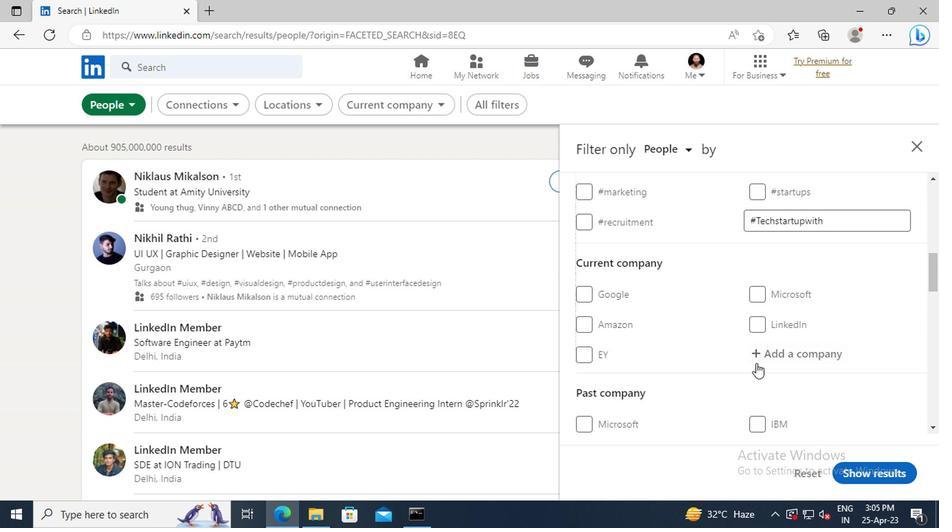 
Action: Mouse pressed left at (762, 357)
Screenshot: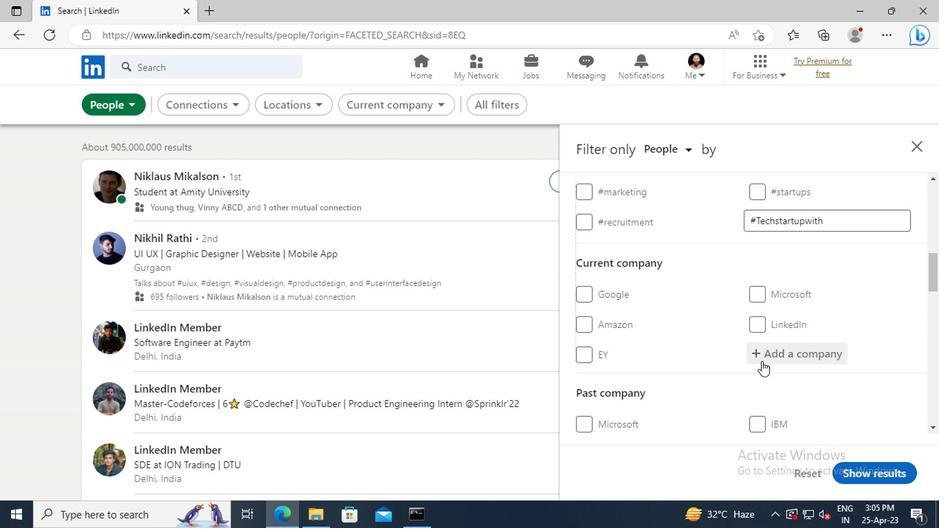 
Action: Mouse moved to (756, 353)
Screenshot: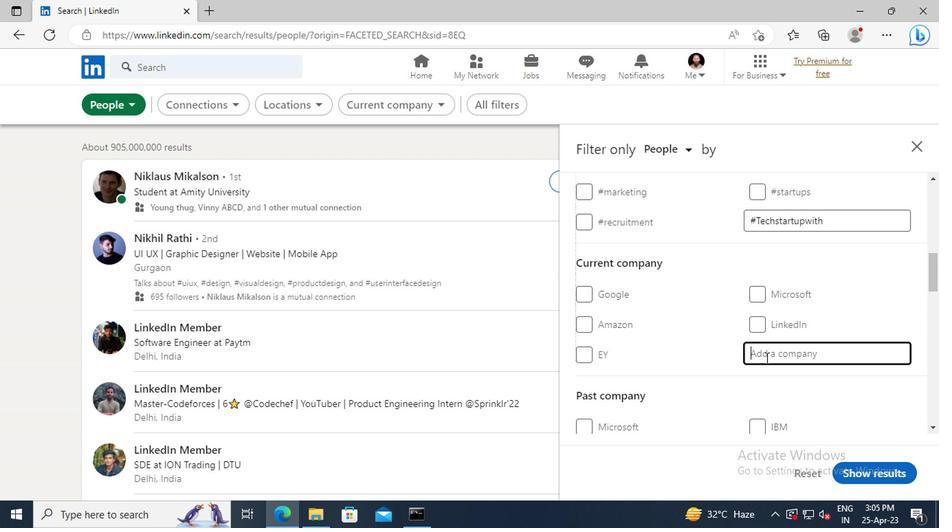 
Action: Key pressed <Key.shift>TATA<Key.space><Key.shift>POWER<Key.space><Key.shift>SOLAR<Key.space><Key.shift>SYSTEMS<Key.space><Key.shift>LIMITED
Screenshot: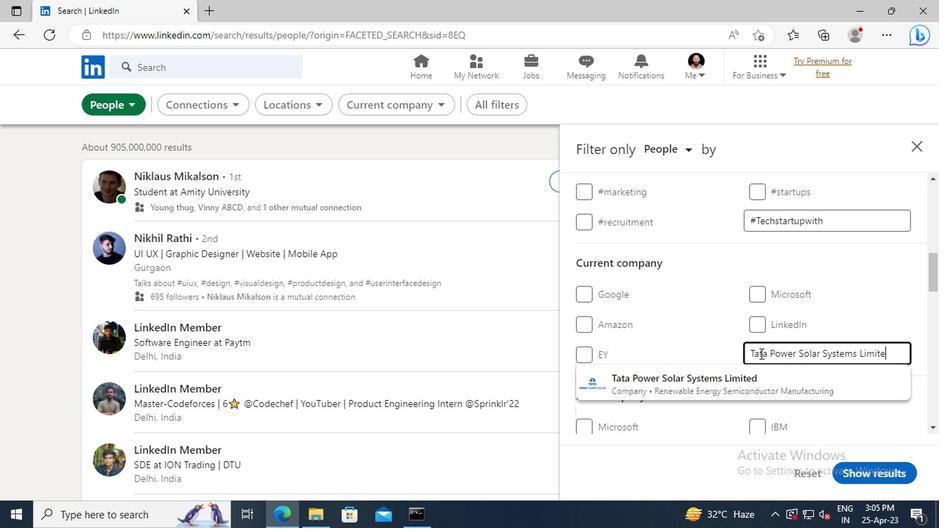 
Action: Mouse moved to (749, 380)
Screenshot: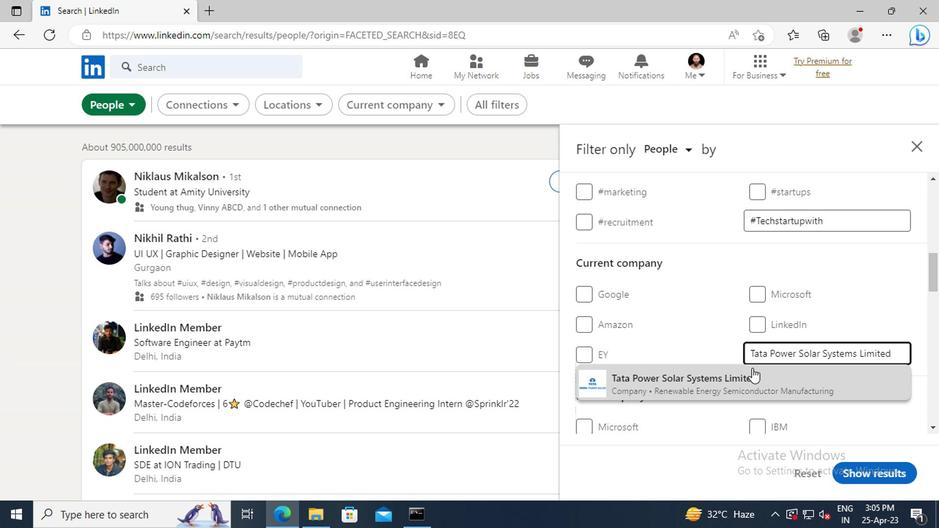 
Action: Mouse pressed left at (749, 380)
Screenshot: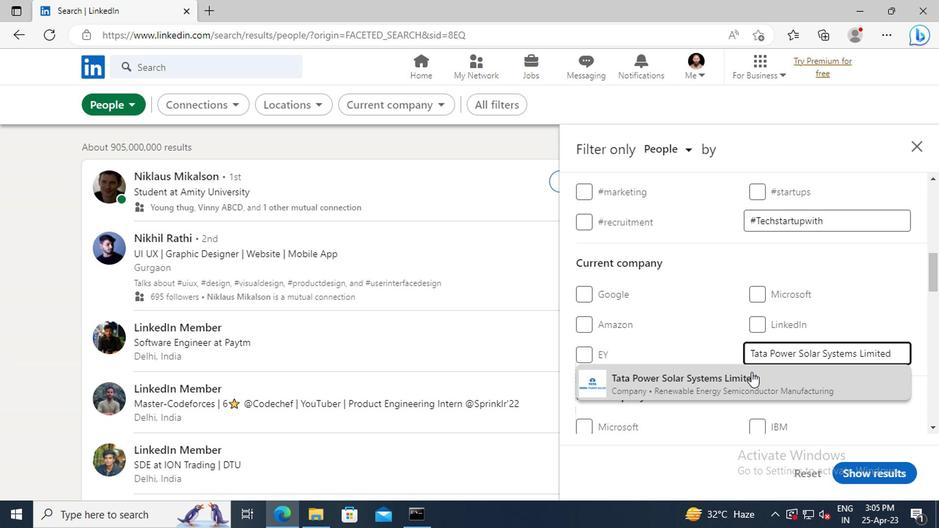 
Action: Mouse moved to (736, 320)
Screenshot: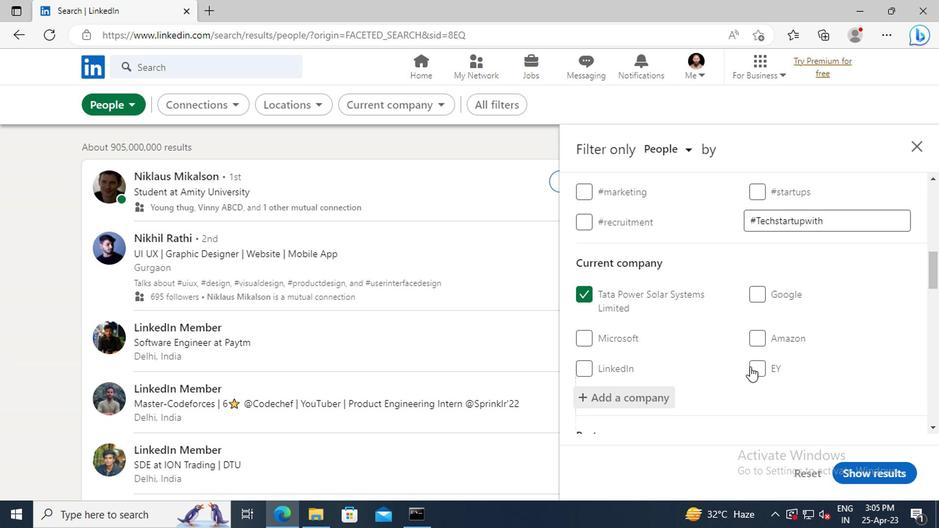 
Action: Mouse scrolled (736, 319) with delta (0, 0)
Screenshot: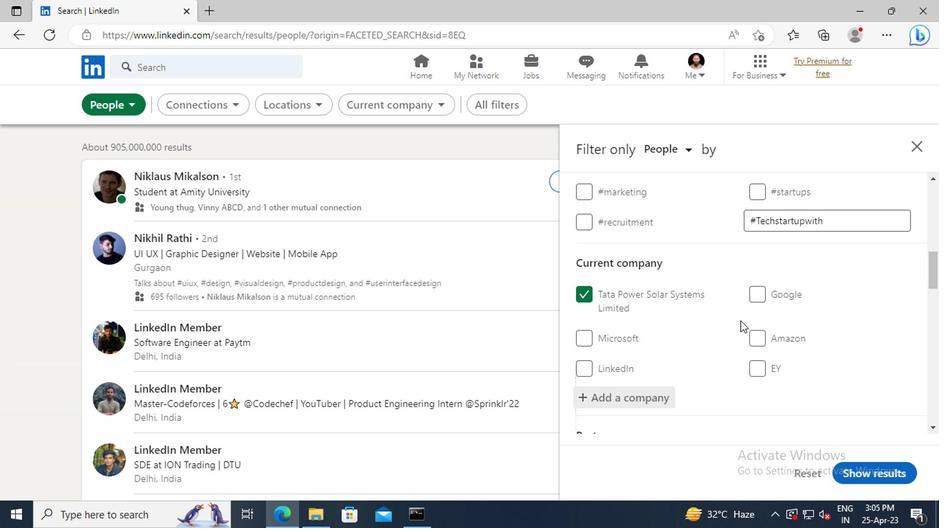 
Action: Mouse scrolled (736, 319) with delta (0, 0)
Screenshot: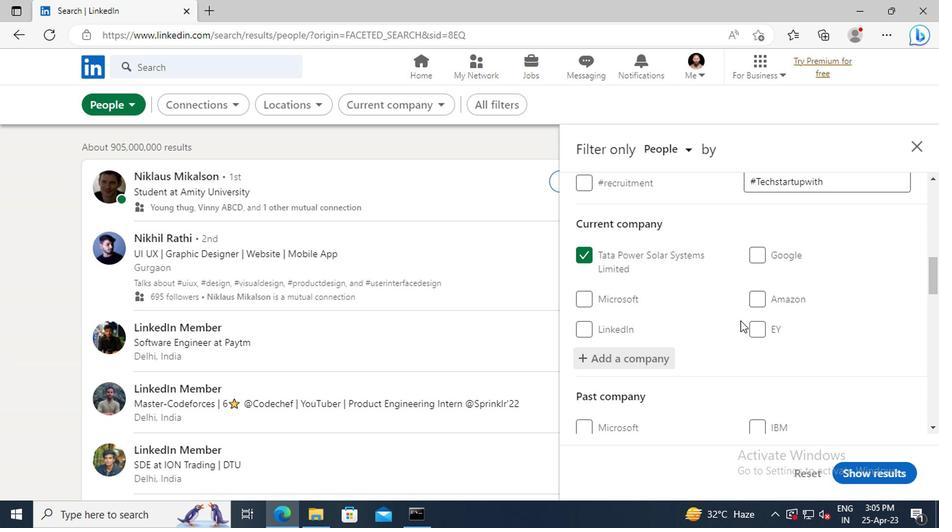 
Action: Mouse scrolled (736, 319) with delta (0, 0)
Screenshot: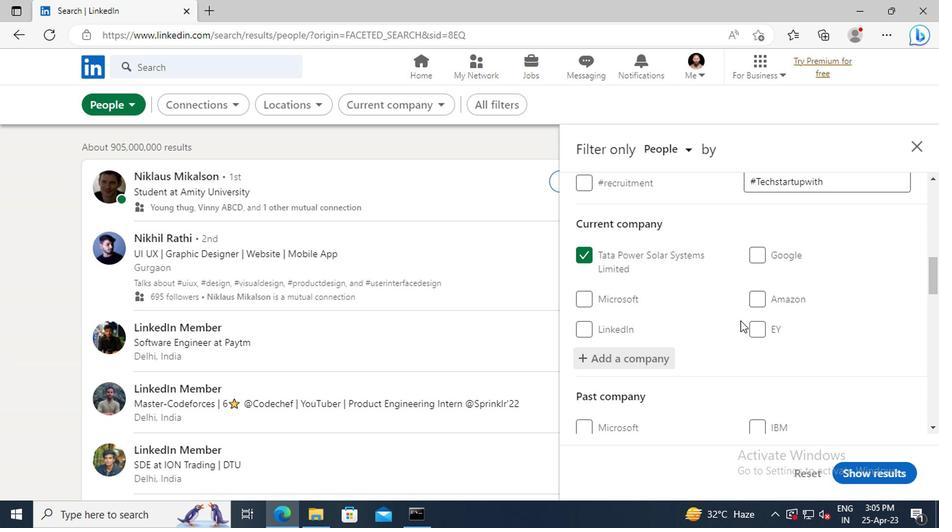 
Action: Mouse scrolled (736, 319) with delta (0, 0)
Screenshot: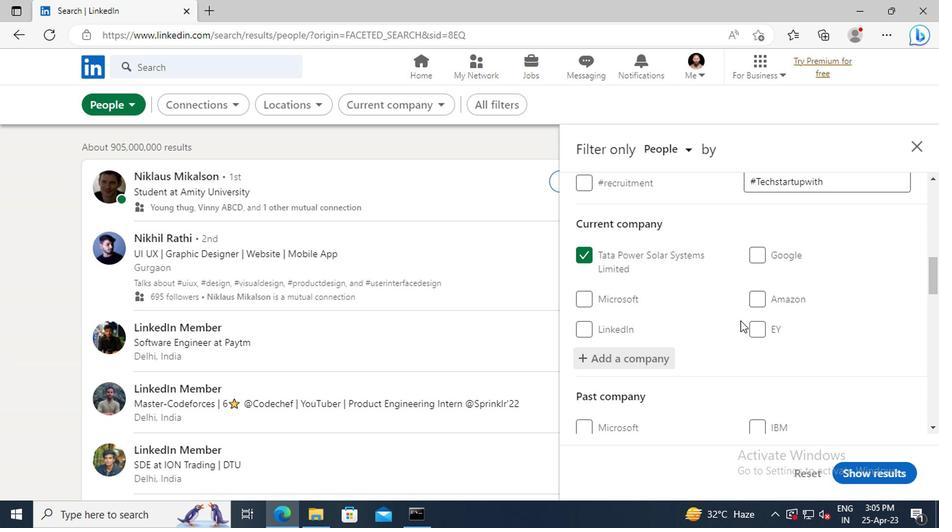 
Action: Mouse scrolled (736, 319) with delta (0, 0)
Screenshot: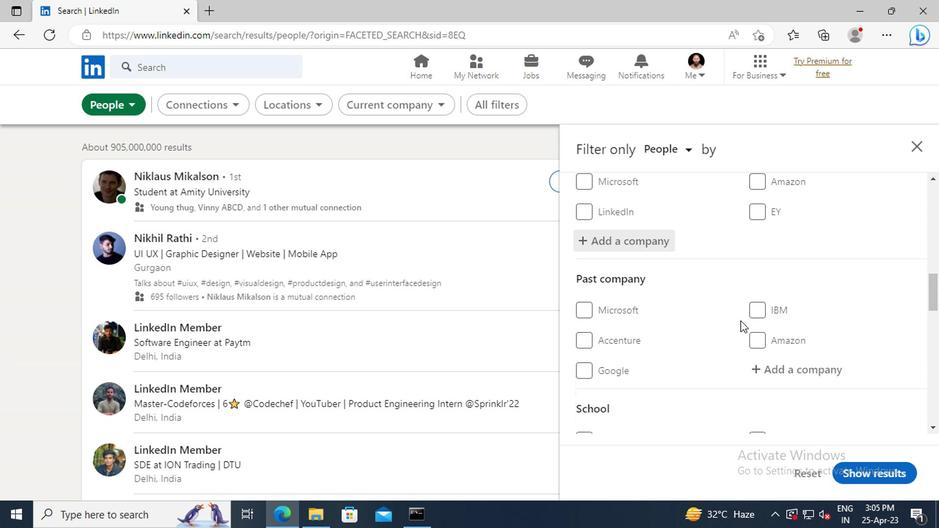 
Action: Mouse scrolled (736, 319) with delta (0, 0)
Screenshot: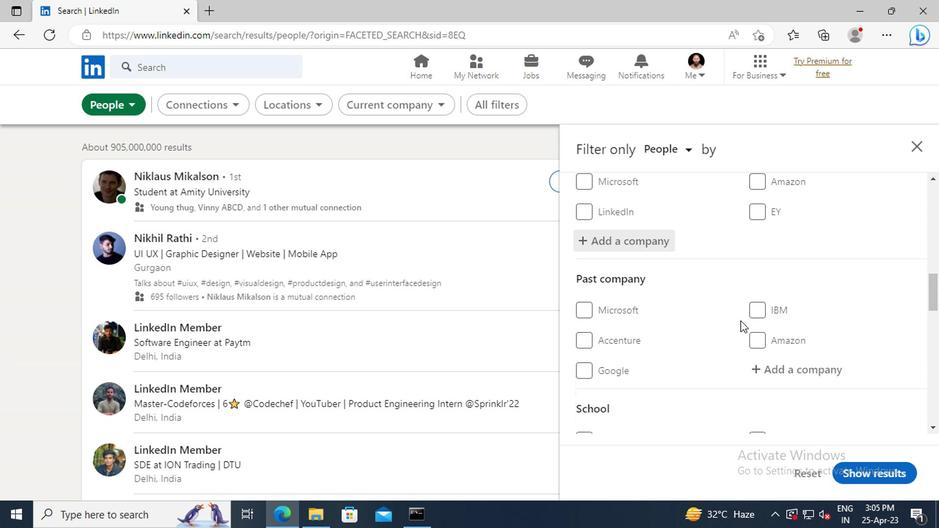 
Action: Mouse scrolled (736, 319) with delta (0, 0)
Screenshot: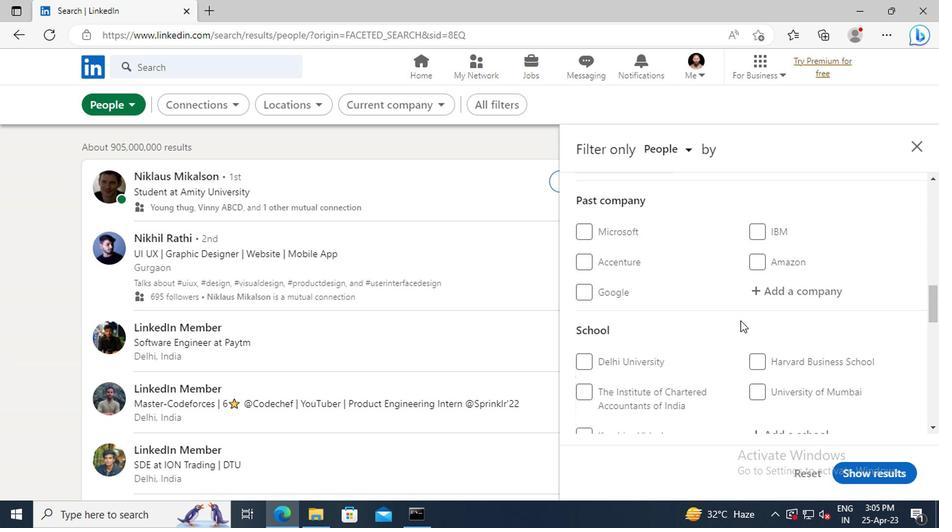 
Action: Mouse scrolled (736, 319) with delta (0, 0)
Screenshot: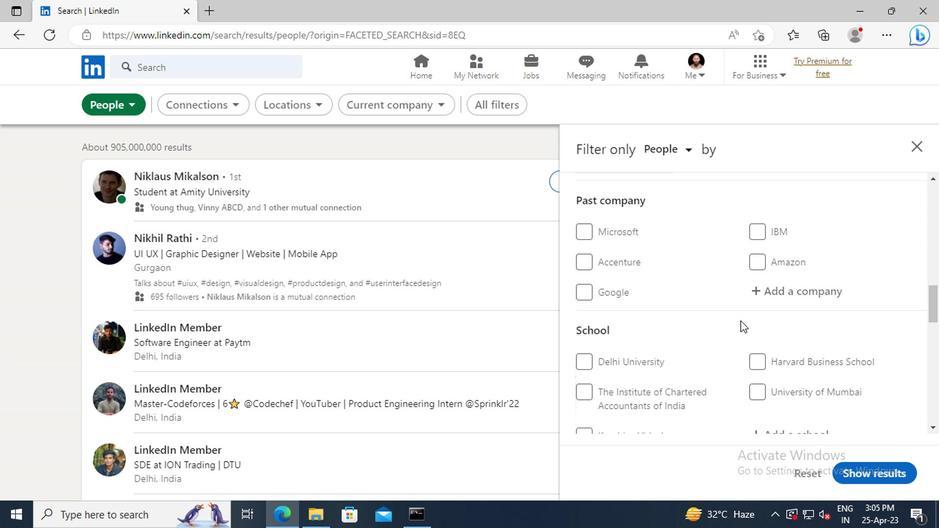 
Action: Mouse scrolled (736, 319) with delta (0, 0)
Screenshot: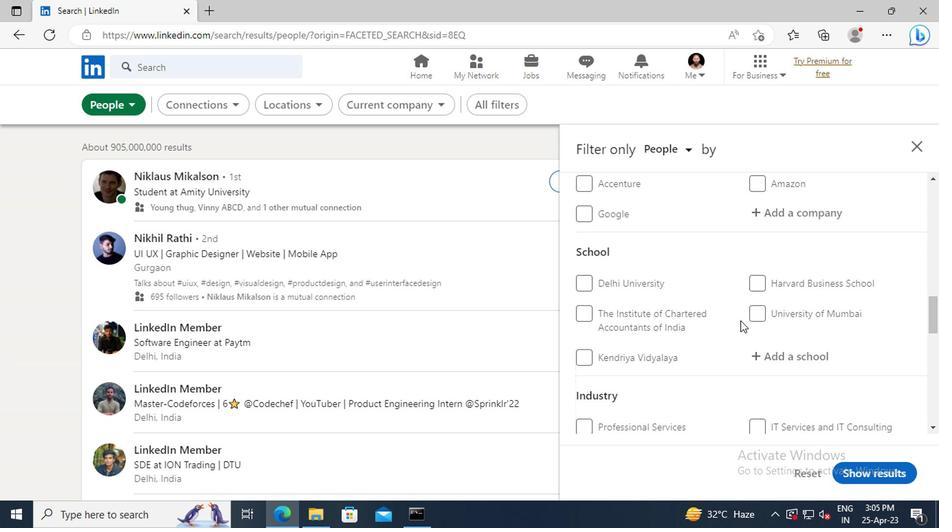 
Action: Mouse moved to (769, 319)
Screenshot: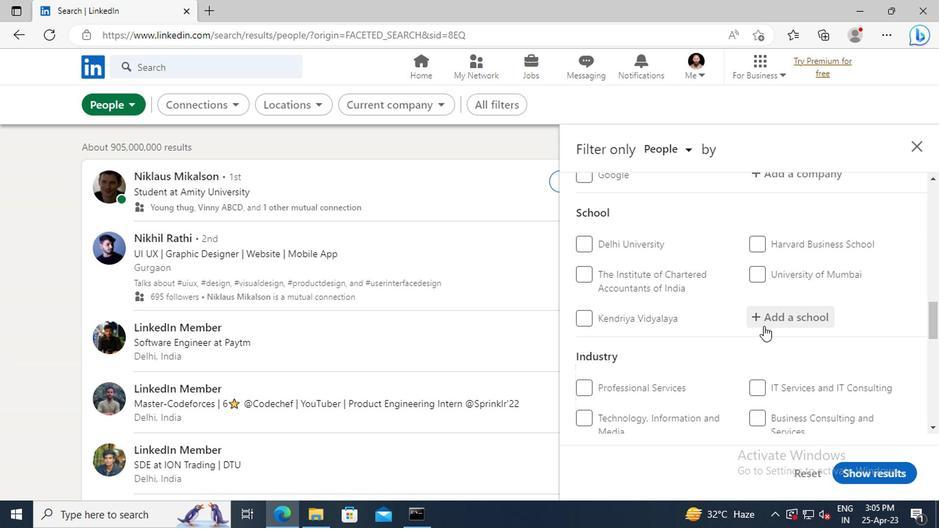 
Action: Mouse pressed left at (769, 319)
Screenshot: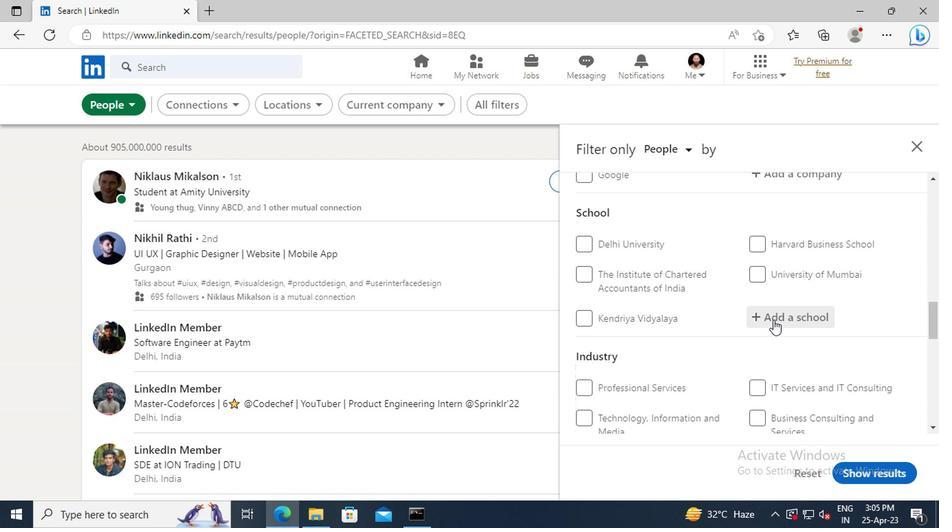 
Action: Mouse moved to (768, 317)
Screenshot: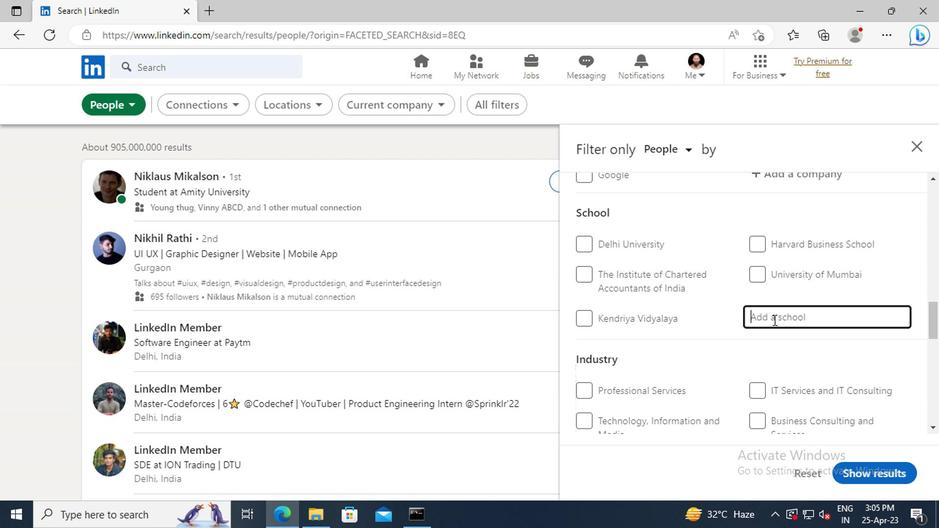 
Action: Key pressed <Key.shift>VIDYAVARDHINI'S<Key.space><Key.shift>COLLEGE<Key.space>OF<Key.space><Key.shift>ENGINEERING<Key.space>AND<Key.space><Key.shift>TECHNOLOGY
Screenshot: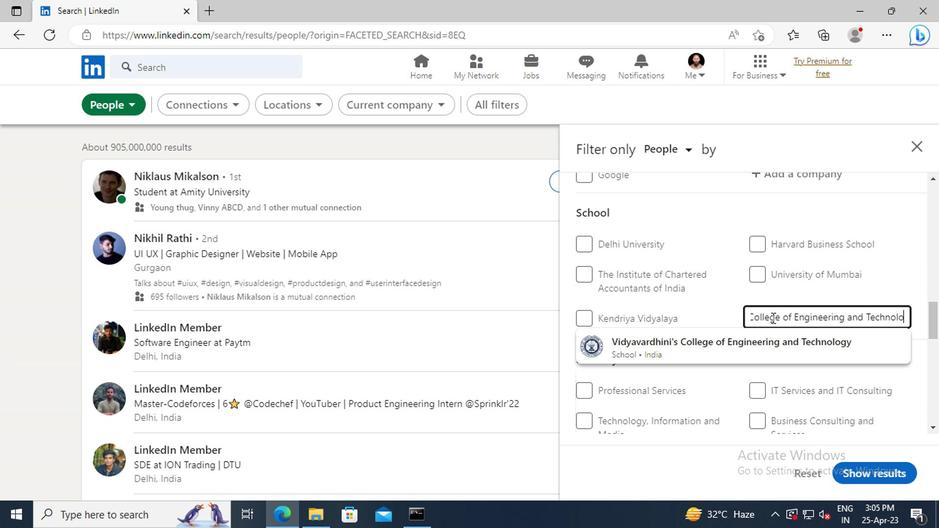 
Action: Mouse moved to (771, 343)
Screenshot: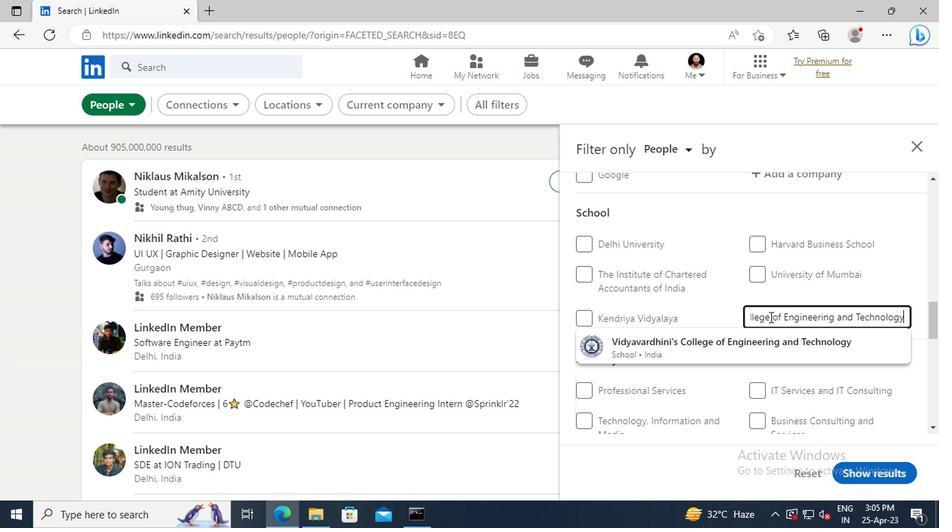 
Action: Mouse pressed left at (771, 343)
Screenshot: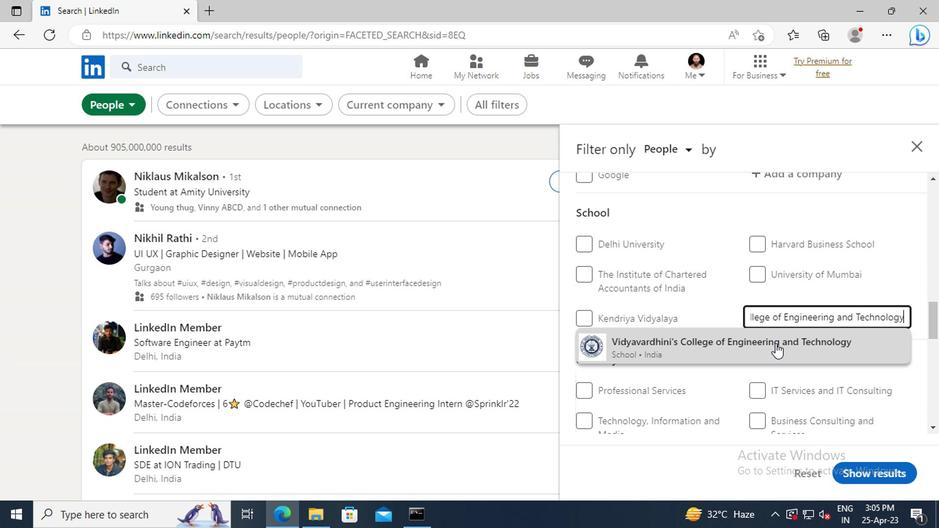 
Action: Mouse moved to (745, 315)
Screenshot: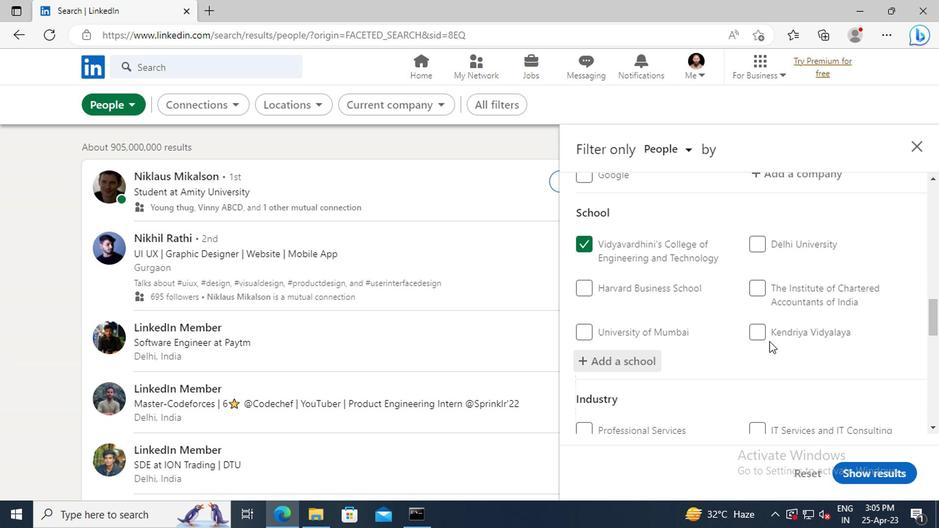 
Action: Mouse scrolled (745, 314) with delta (0, 0)
Screenshot: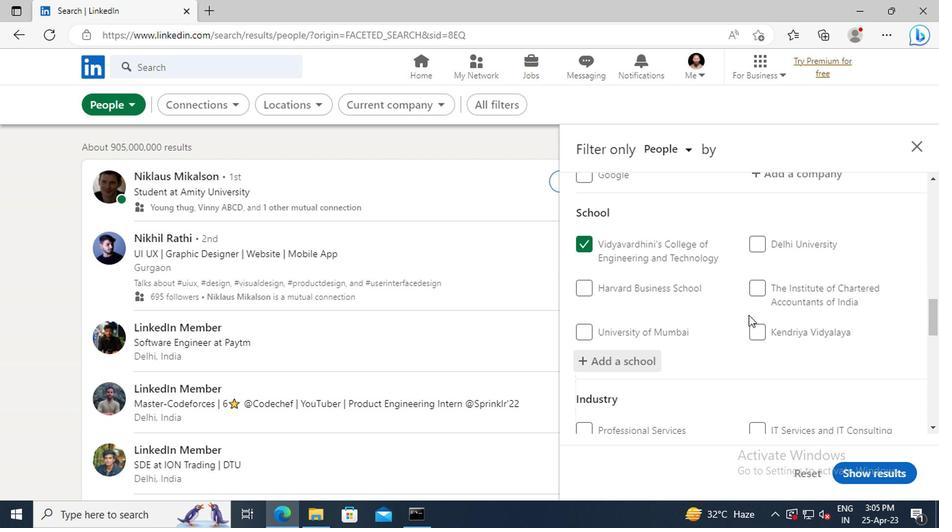 
Action: Mouse scrolled (745, 314) with delta (0, 0)
Screenshot: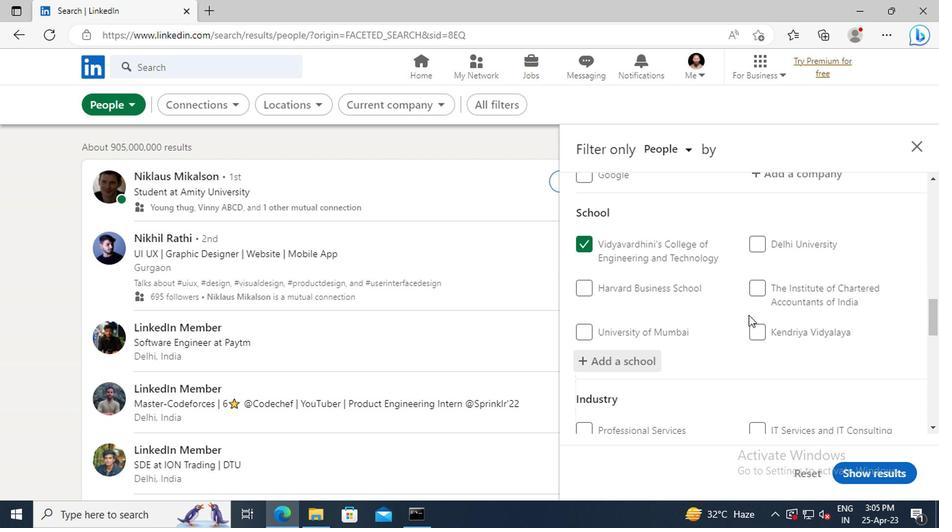 
Action: Mouse scrolled (745, 314) with delta (0, 0)
Screenshot: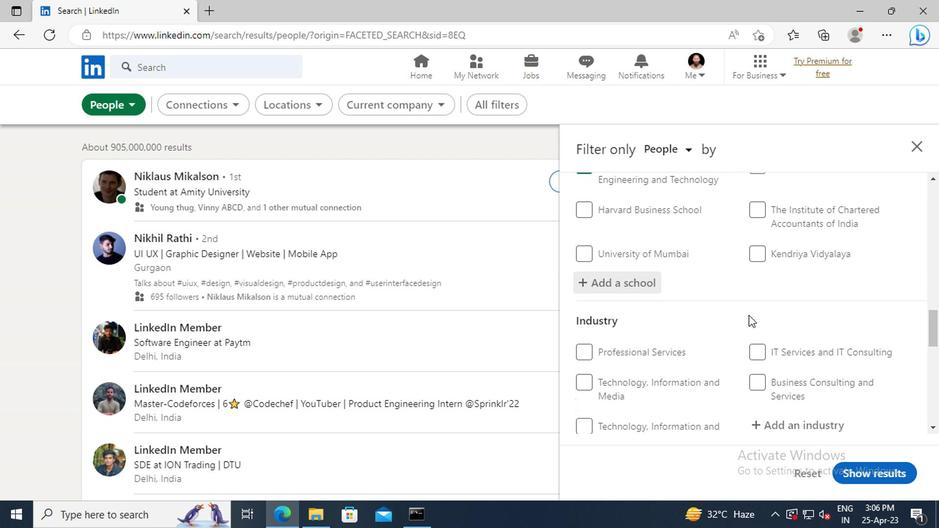 
Action: Mouse scrolled (745, 314) with delta (0, 0)
Screenshot: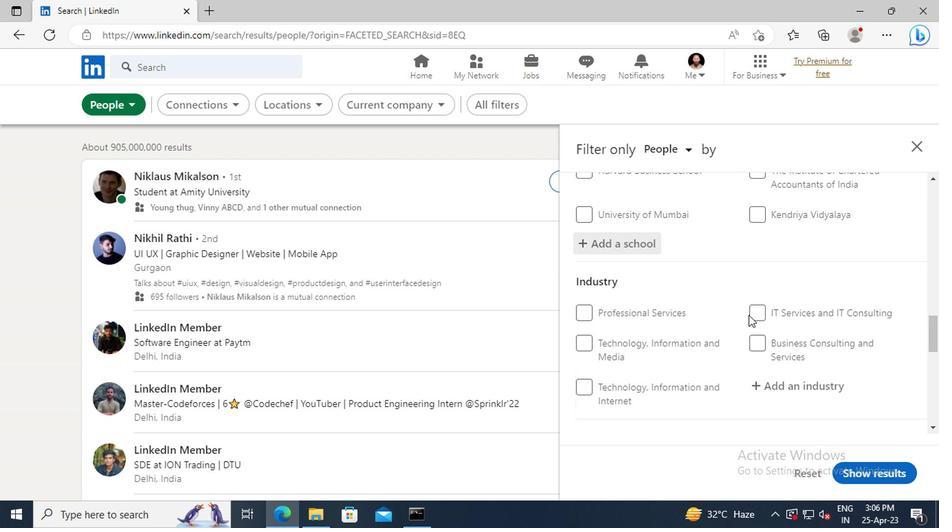 
Action: Mouse scrolled (745, 314) with delta (0, 0)
Screenshot: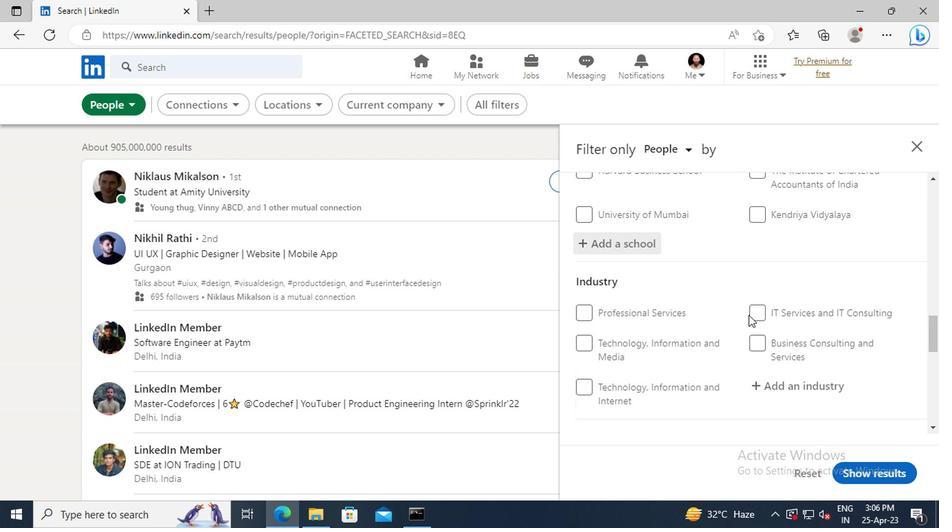 
Action: Mouse moved to (774, 308)
Screenshot: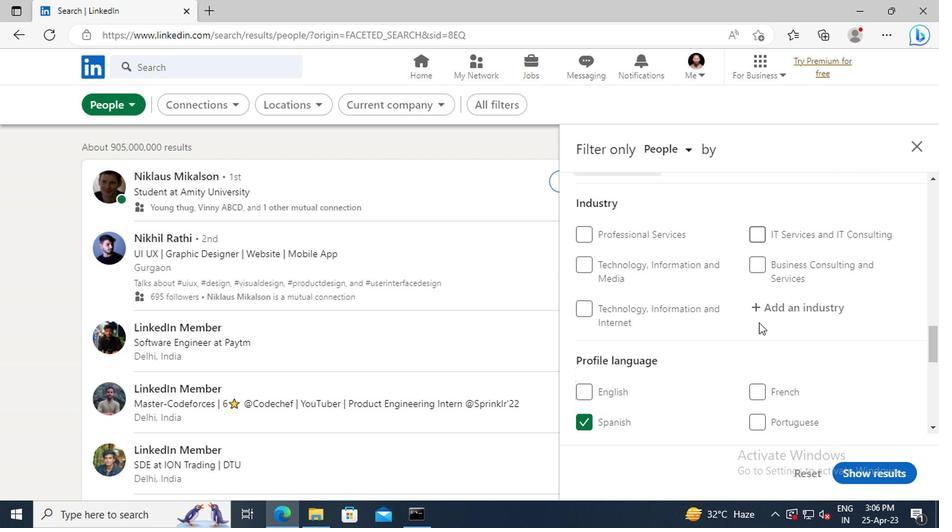 
Action: Mouse pressed left at (774, 308)
Screenshot: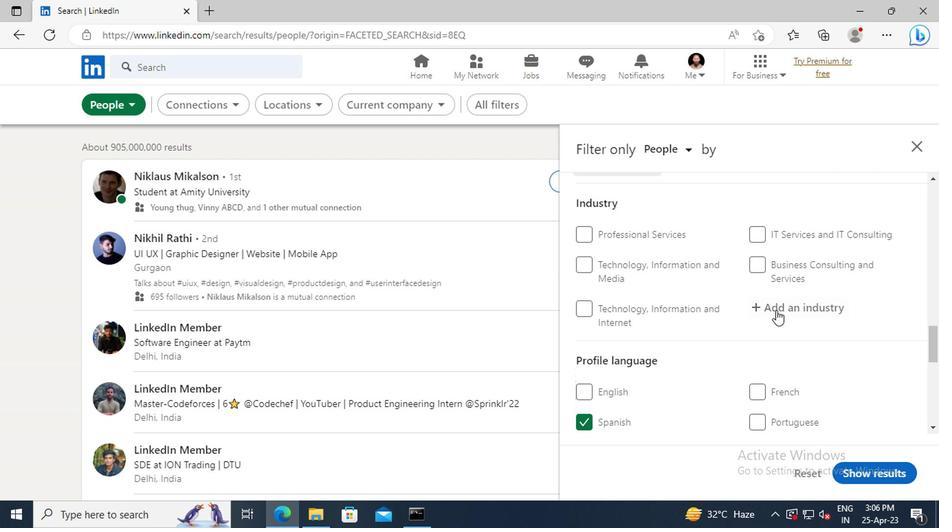 
Action: Mouse moved to (771, 305)
Screenshot: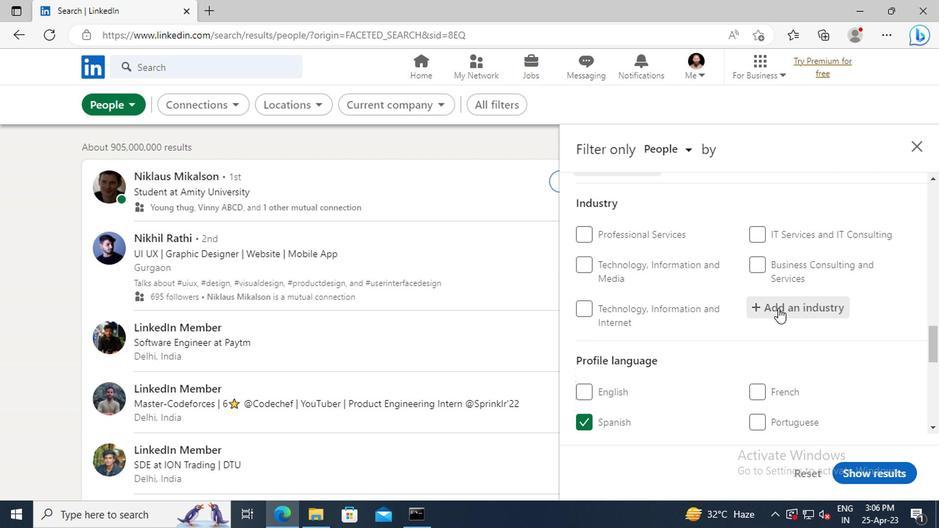 
Action: Key pressed <Key.shift>FARMING
Screenshot: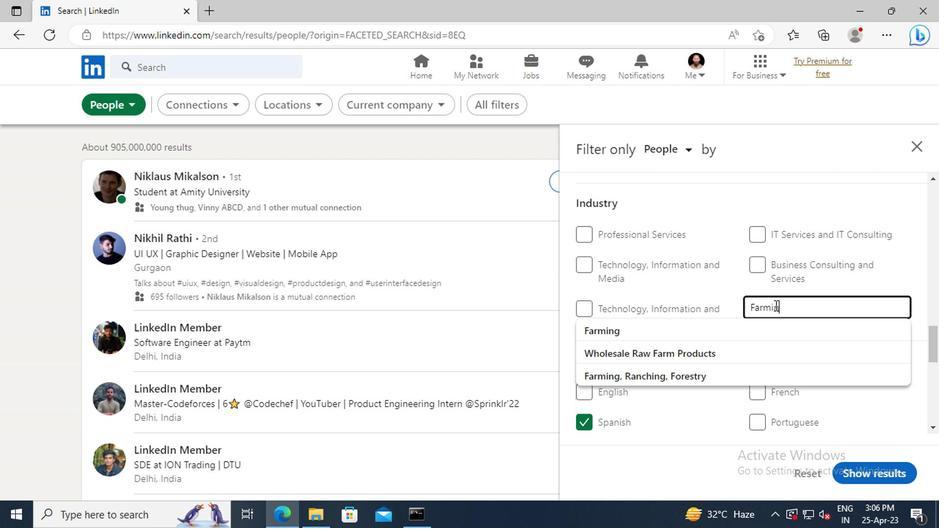 
Action: Mouse moved to (756, 331)
Screenshot: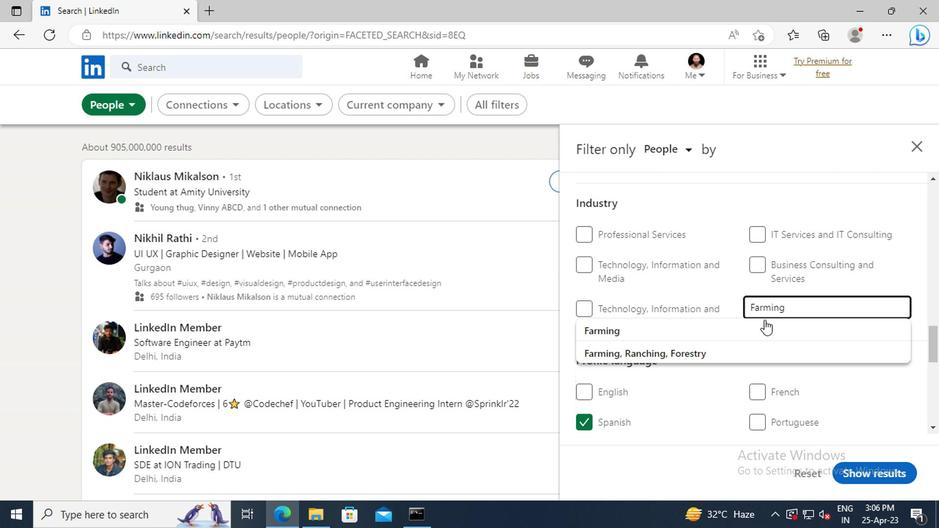 
Action: Mouse pressed left at (756, 331)
Screenshot: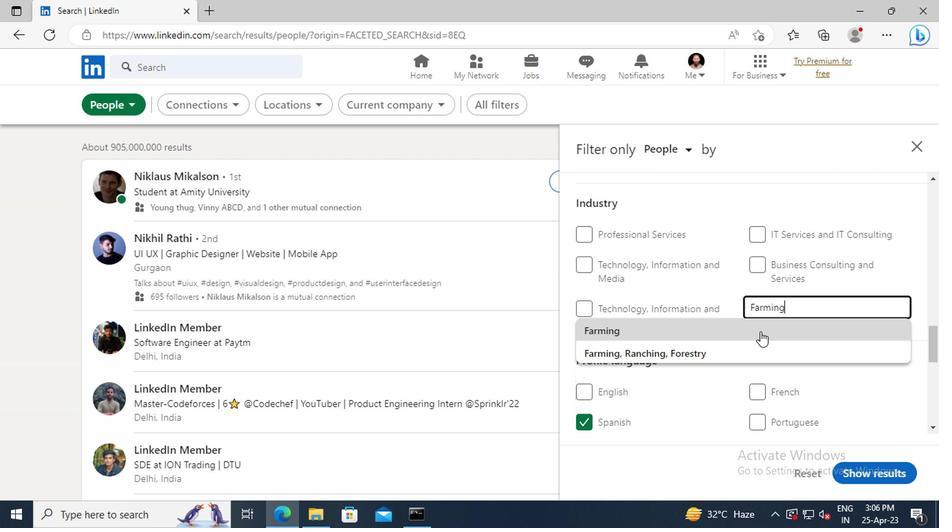
Action: Mouse moved to (763, 313)
Screenshot: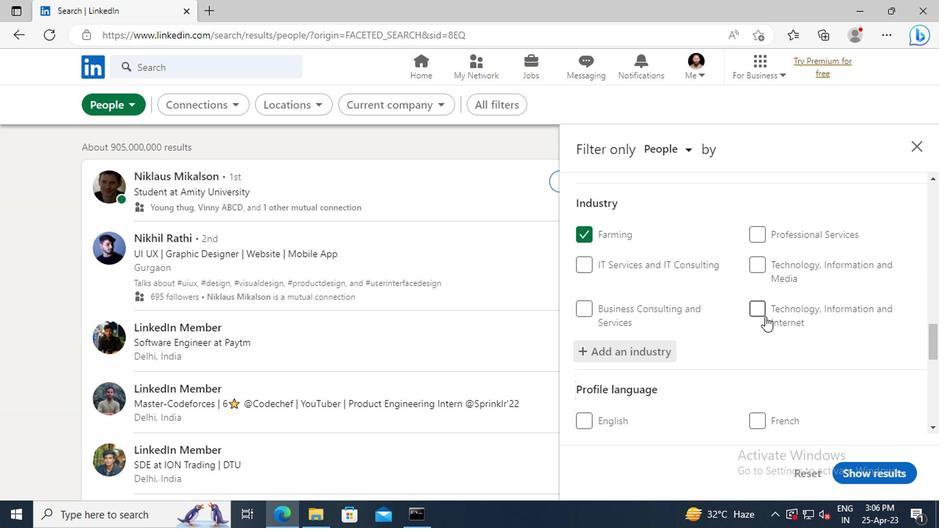 
Action: Mouse scrolled (763, 312) with delta (0, 0)
Screenshot: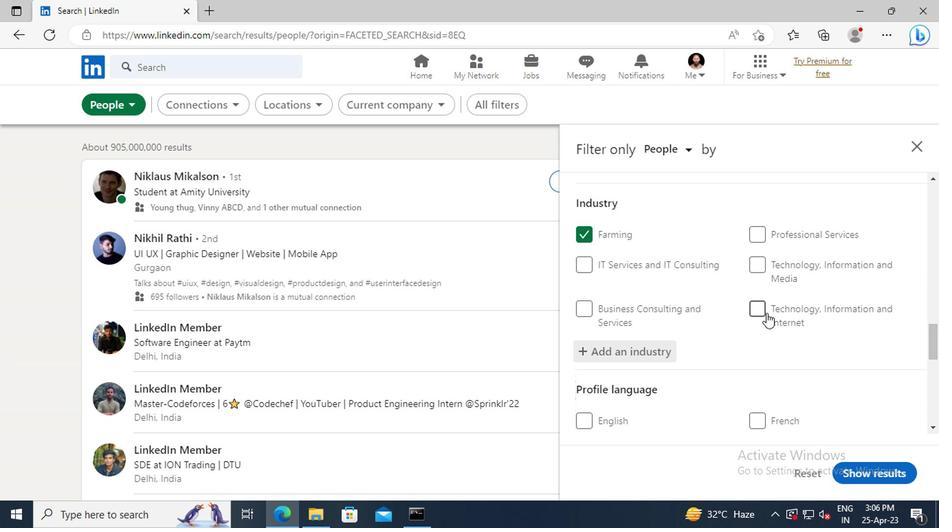 
Action: Mouse scrolled (763, 312) with delta (0, 0)
Screenshot: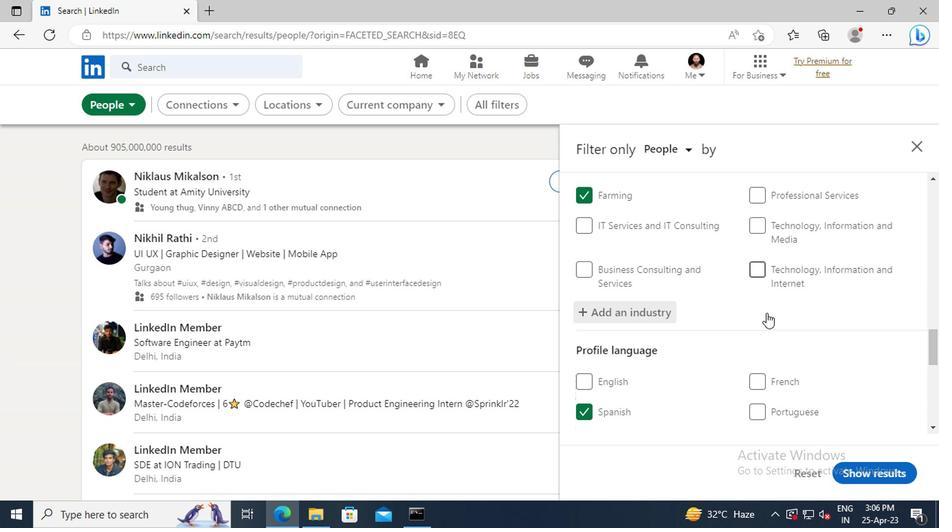 
Action: Mouse scrolled (763, 312) with delta (0, 0)
Screenshot: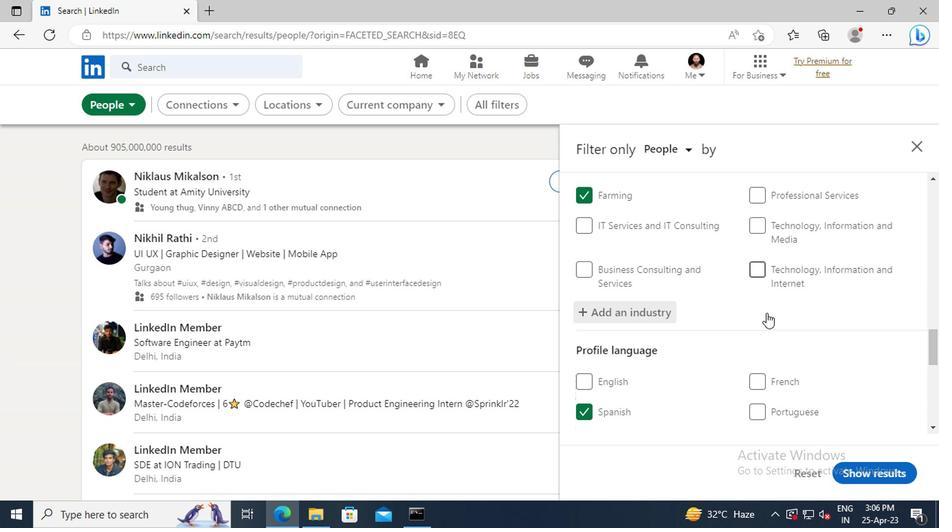 
Action: Mouse scrolled (763, 312) with delta (0, 0)
Screenshot: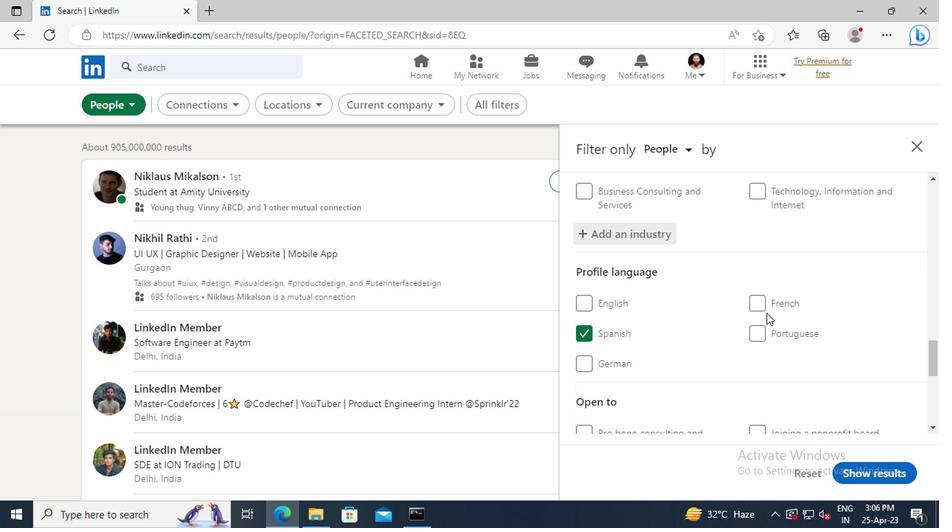 
Action: Mouse scrolled (763, 312) with delta (0, 0)
Screenshot: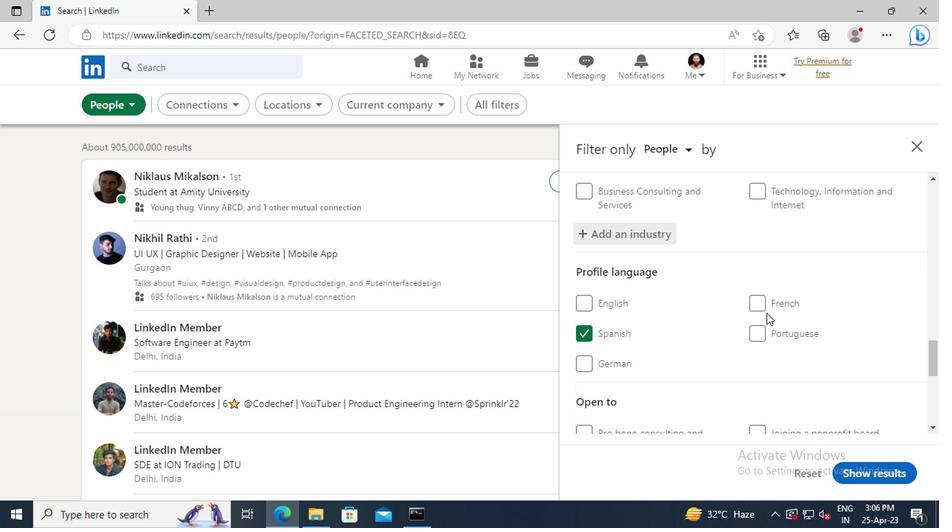 
Action: Mouse scrolled (763, 312) with delta (0, 0)
Screenshot: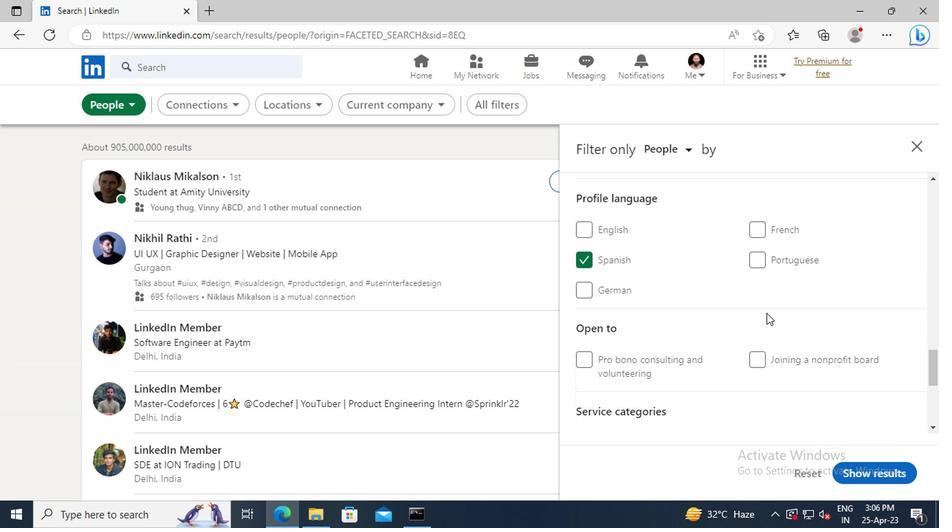 
Action: Mouse scrolled (763, 312) with delta (0, 0)
Screenshot: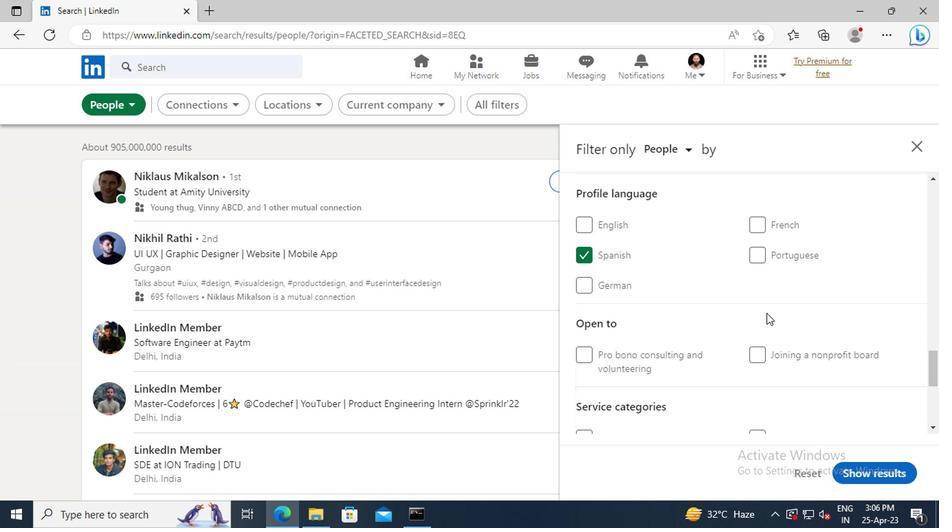 
Action: Mouse scrolled (763, 312) with delta (0, 0)
Screenshot: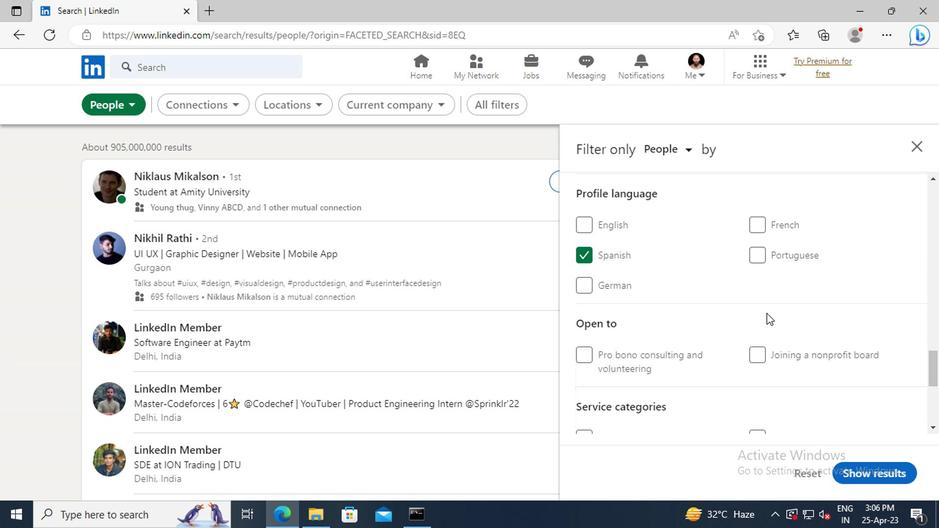
Action: Mouse moved to (787, 379)
Screenshot: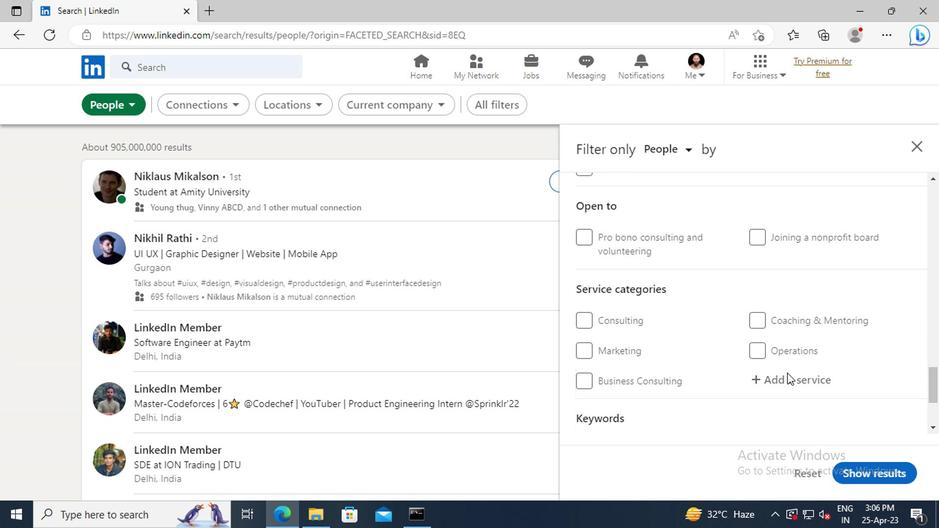 
Action: Mouse pressed left at (787, 379)
Screenshot: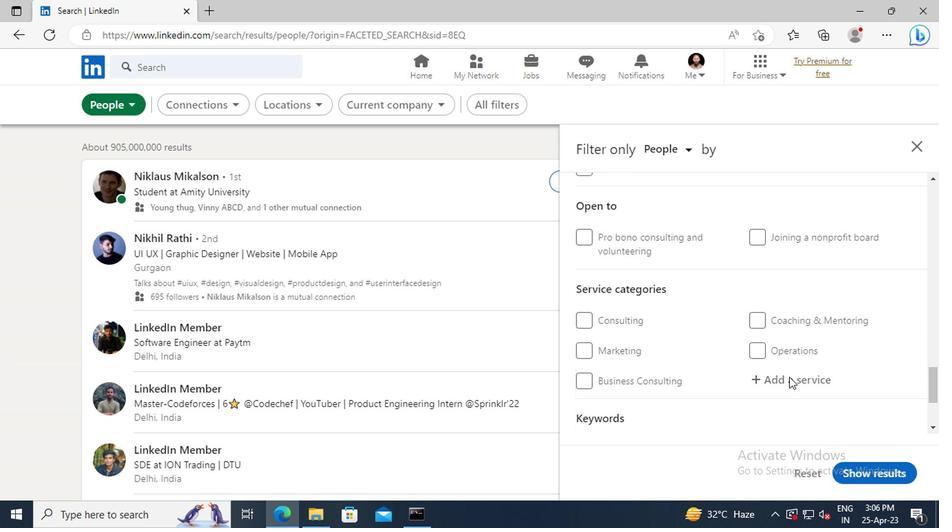 
Action: Key pressed <Key.shift>VIDEOGRAPHY
Screenshot: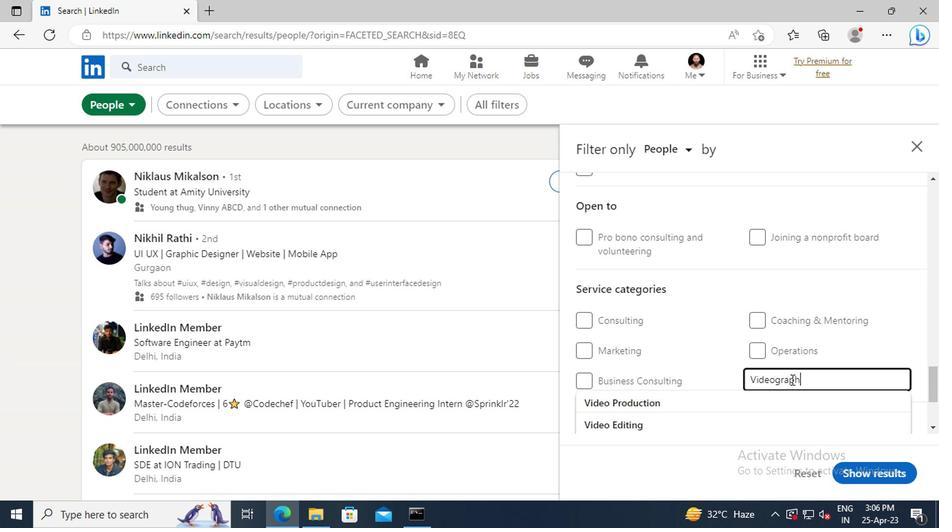 
Action: Mouse moved to (774, 398)
Screenshot: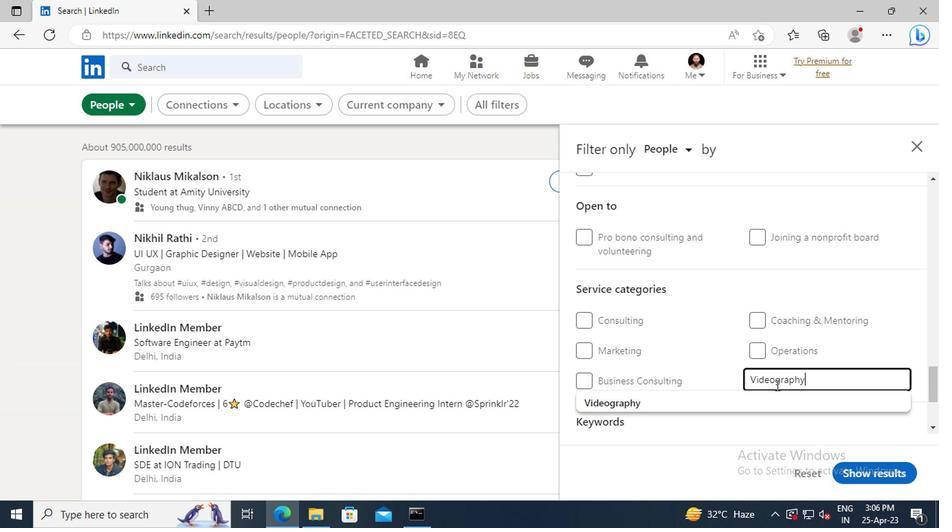 
Action: Mouse pressed left at (774, 398)
Screenshot: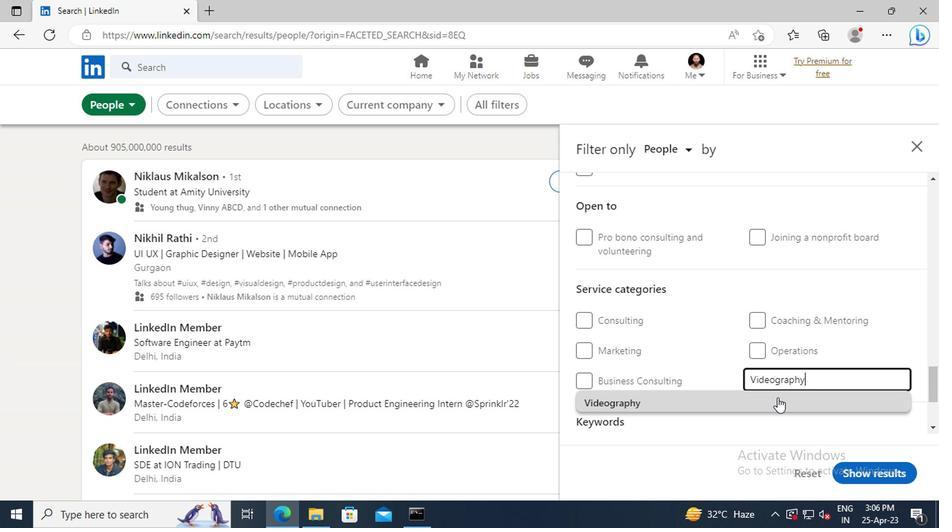 
Action: Mouse moved to (766, 313)
Screenshot: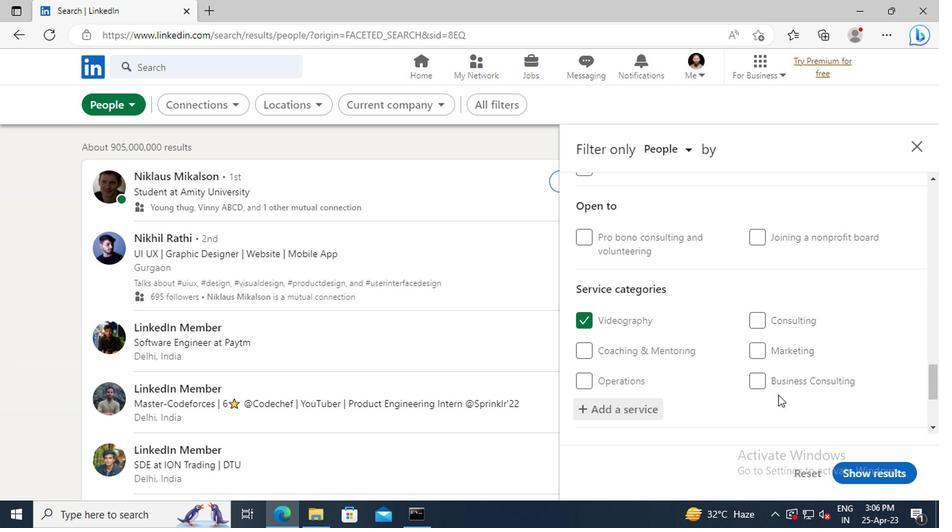 
Action: Mouse scrolled (766, 312) with delta (0, 0)
Screenshot: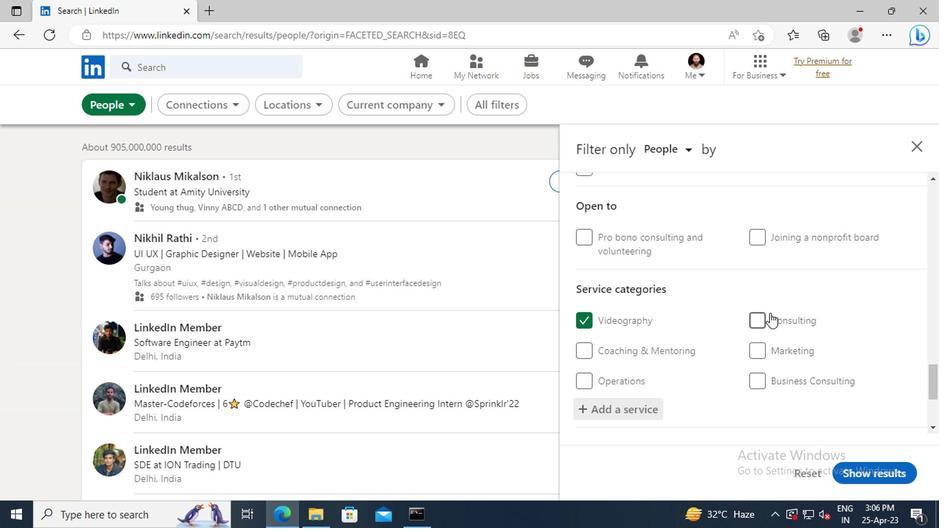 
Action: Mouse scrolled (766, 312) with delta (0, 0)
Screenshot: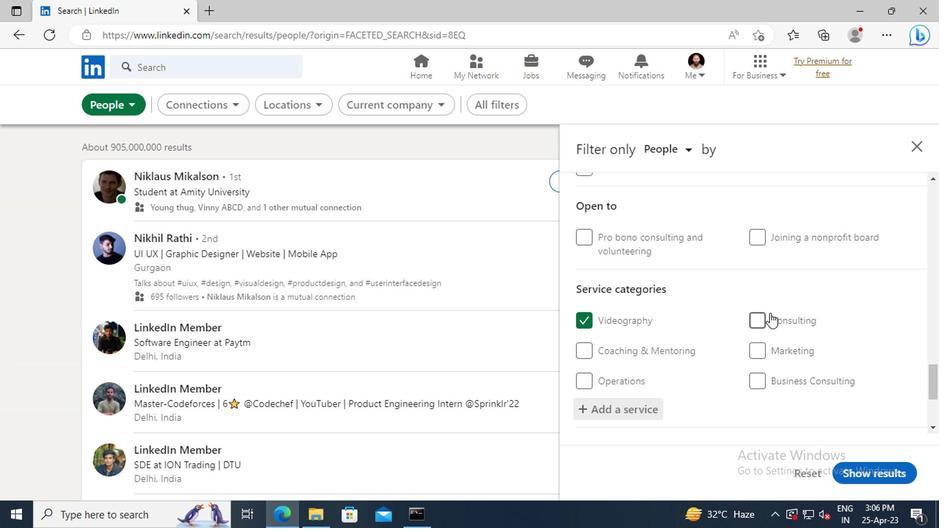 
Action: Mouse scrolled (766, 312) with delta (0, 0)
Screenshot: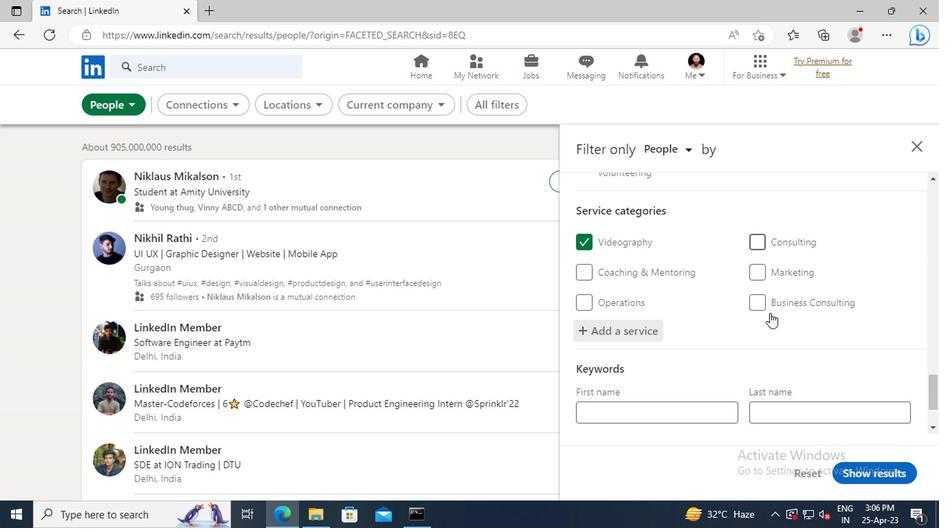 
Action: Mouse scrolled (766, 312) with delta (0, 0)
Screenshot: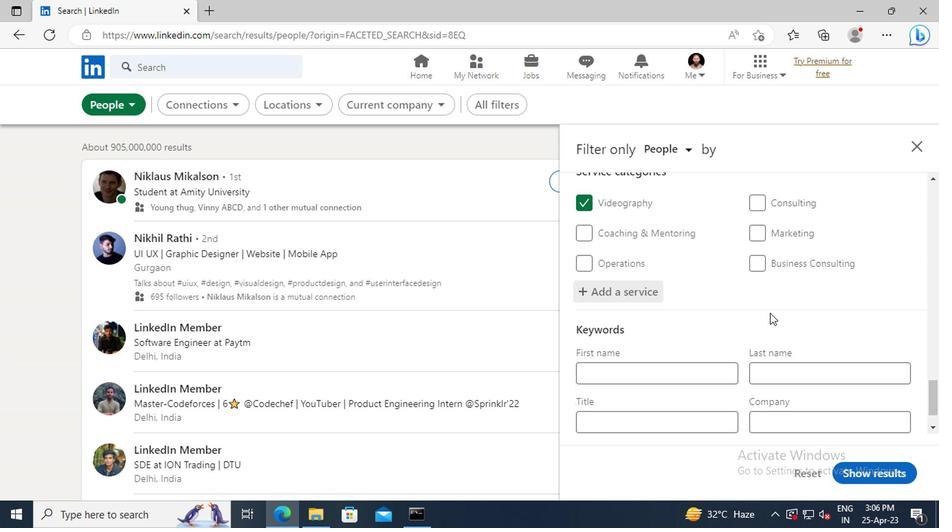 
Action: Mouse scrolled (766, 312) with delta (0, 0)
Screenshot: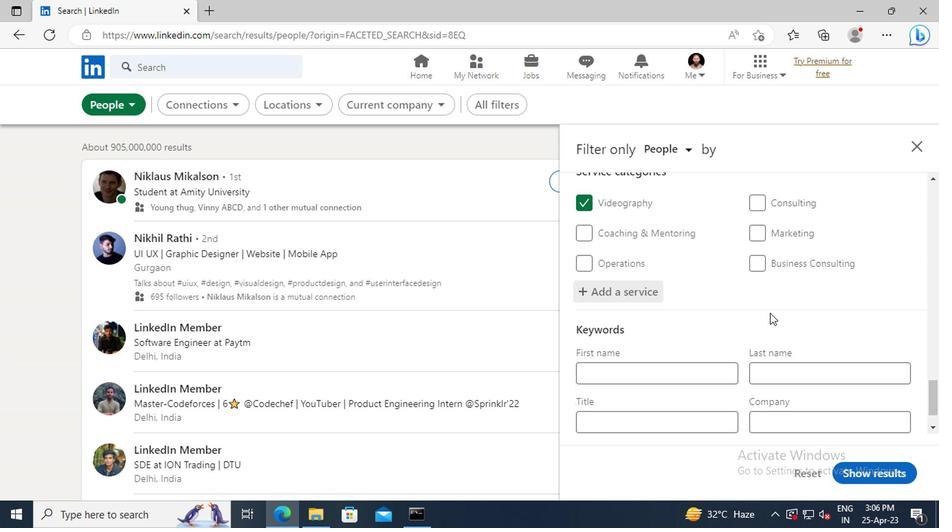 
Action: Mouse moved to (663, 369)
Screenshot: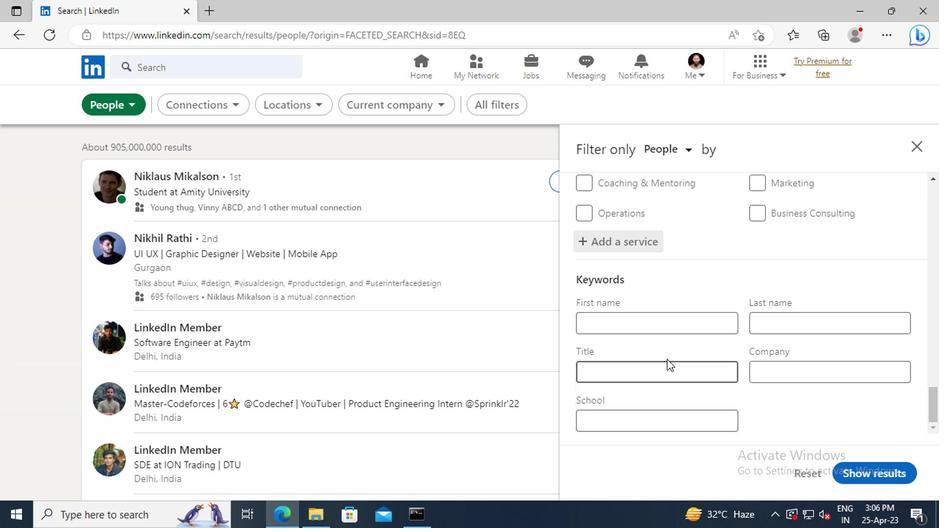 
Action: Mouse pressed left at (663, 369)
Screenshot: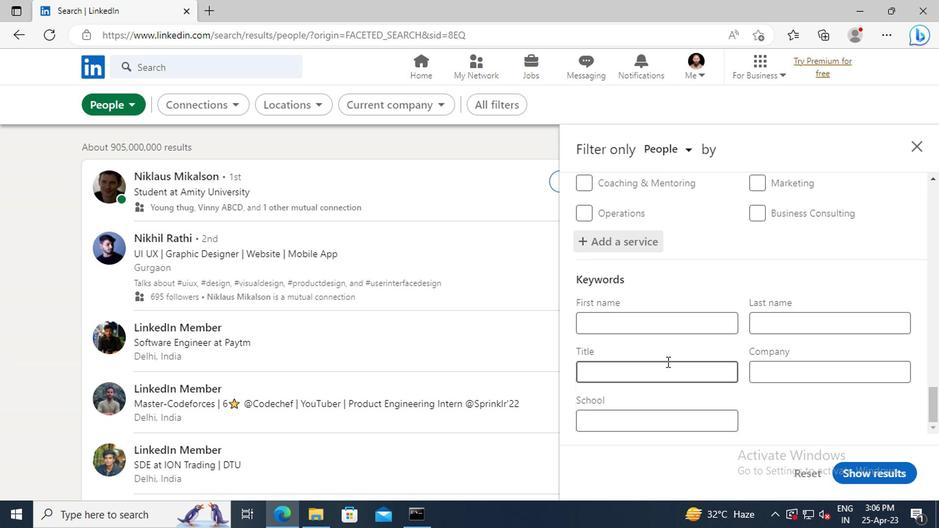 
Action: Key pressed <Key.shift>HELP<Key.space><Key.shift>DESK<Key.space><Key.shift>WORKER<Key.shift>?<Key.backspace>/<Key.shift>DESKTOP<Key.space><Key.shift_r>SUPPORT
Screenshot: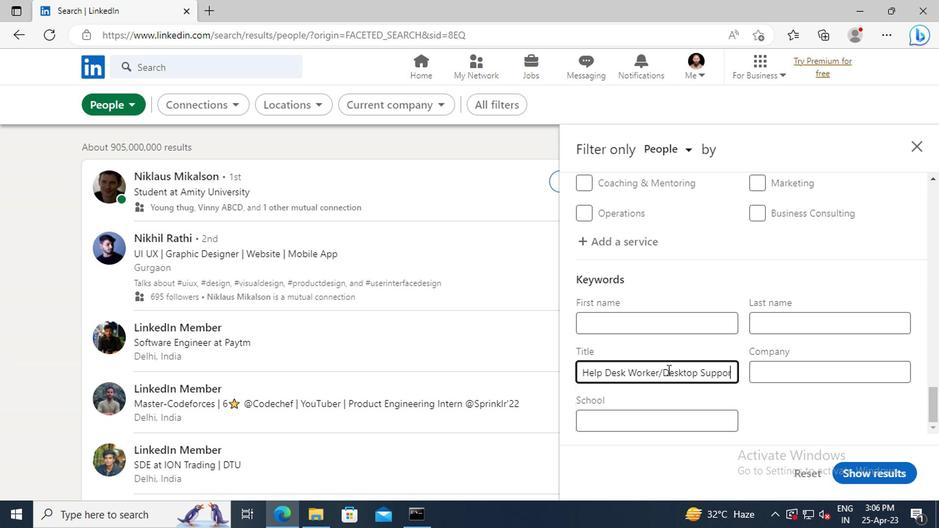 
Action: Mouse moved to (852, 474)
Screenshot: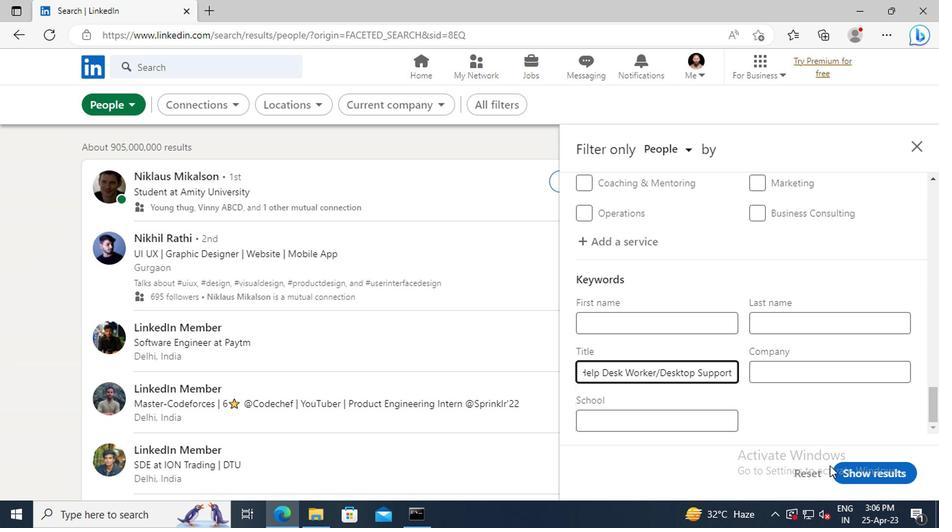 
Action: Mouse pressed left at (852, 474)
Screenshot: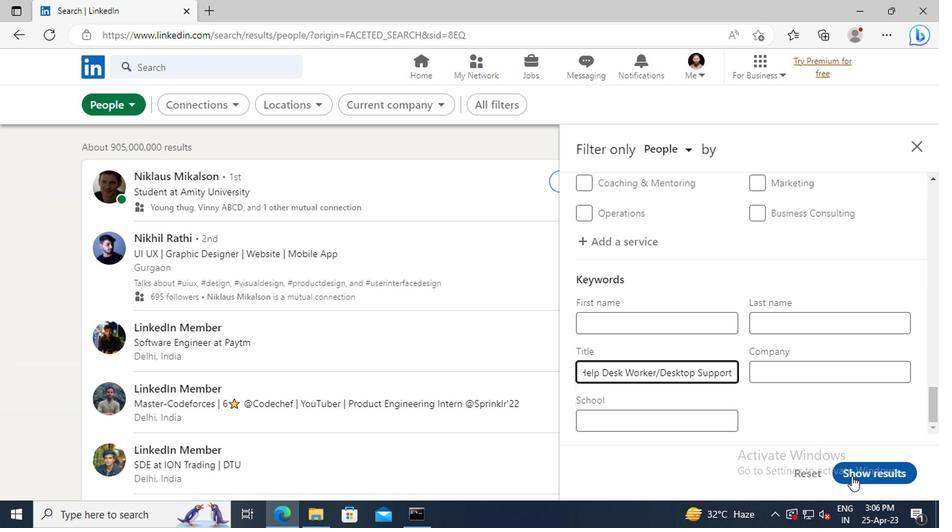 
